 Task: Look for space in Dazaifu, Japan from 2nd September, 2023 to 5th September, 2023 for 1 adult in price range Rs.5000 to Rs.10000. Place can be private room with 1  bedroom having 1 bed and 1 bathroom. Property type can be house, flat, guest house, hotel. Amenities needed are: washing machine. Booking option can be shelf check-in. Required host language is English.
Action: Mouse moved to (443, 103)
Screenshot: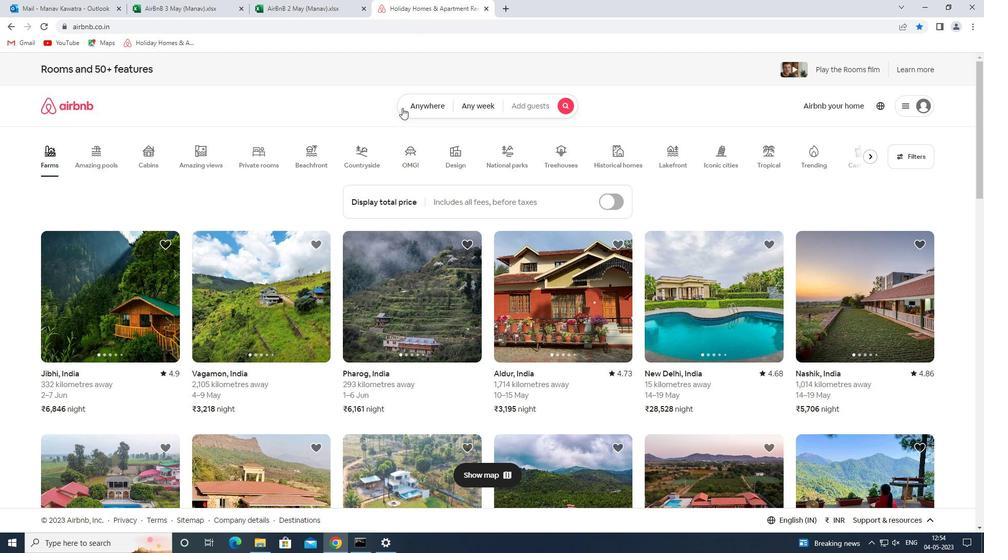 
Action: Mouse pressed left at (443, 103)
Screenshot: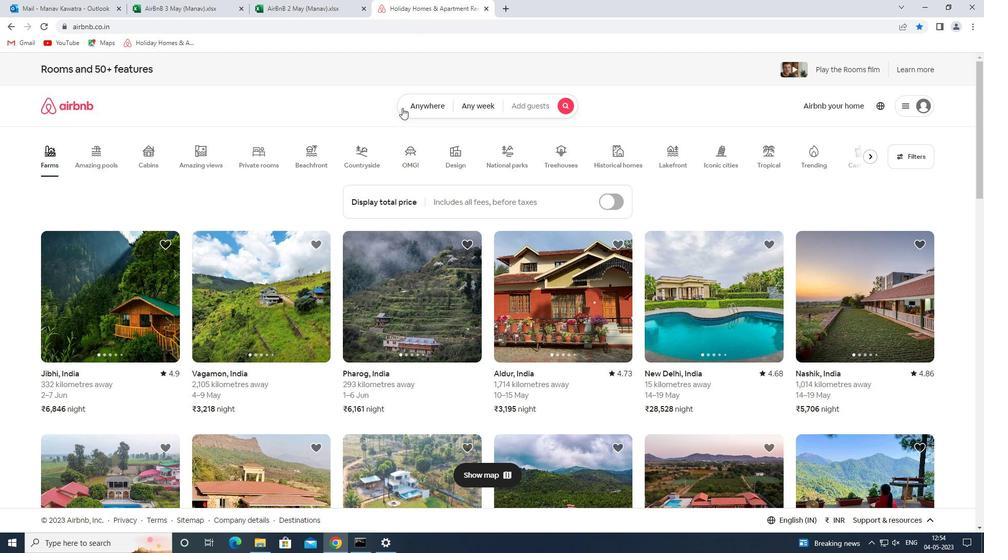 
Action: Mouse moved to (365, 143)
Screenshot: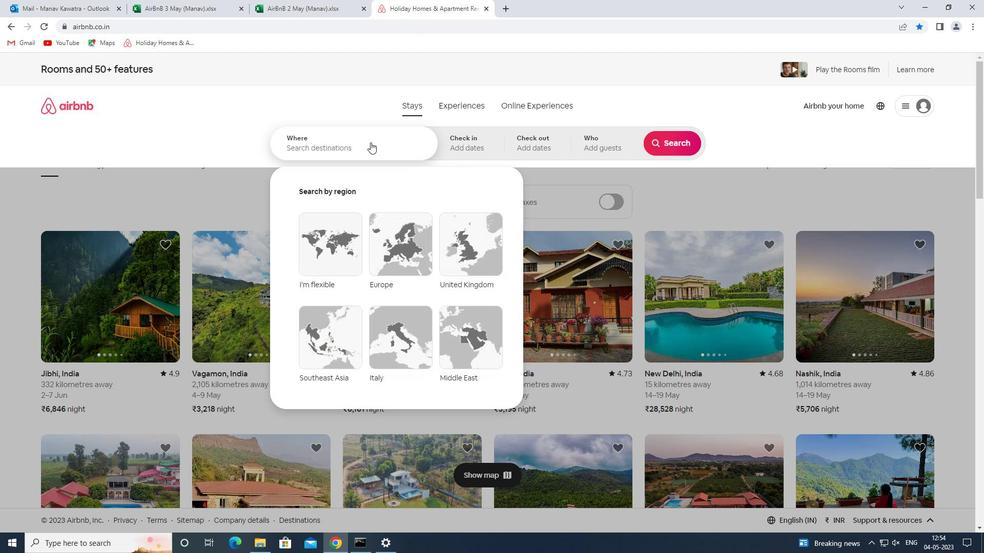 
Action: Mouse pressed left at (365, 143)
Screenshot: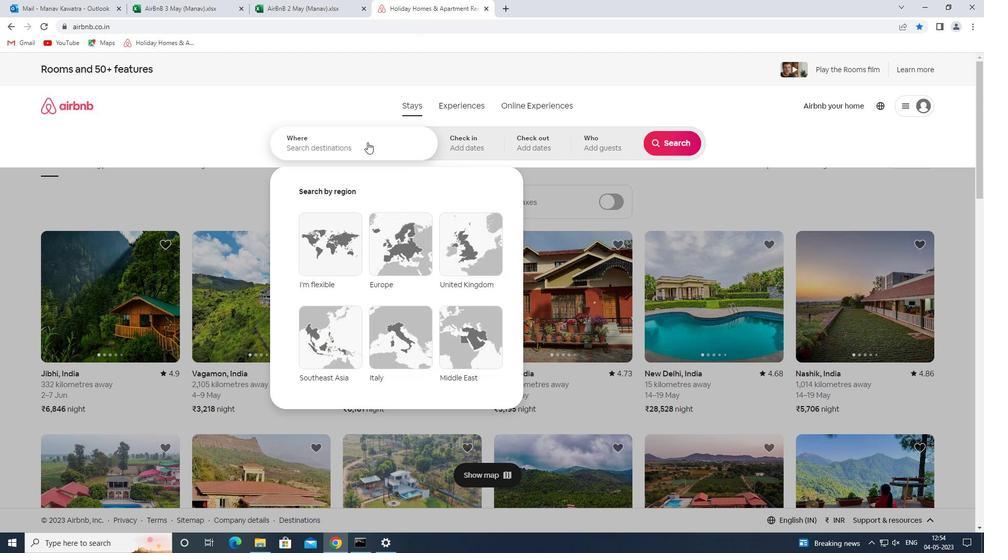 
Action: Mouse moved to (367, 143)
Screenshot: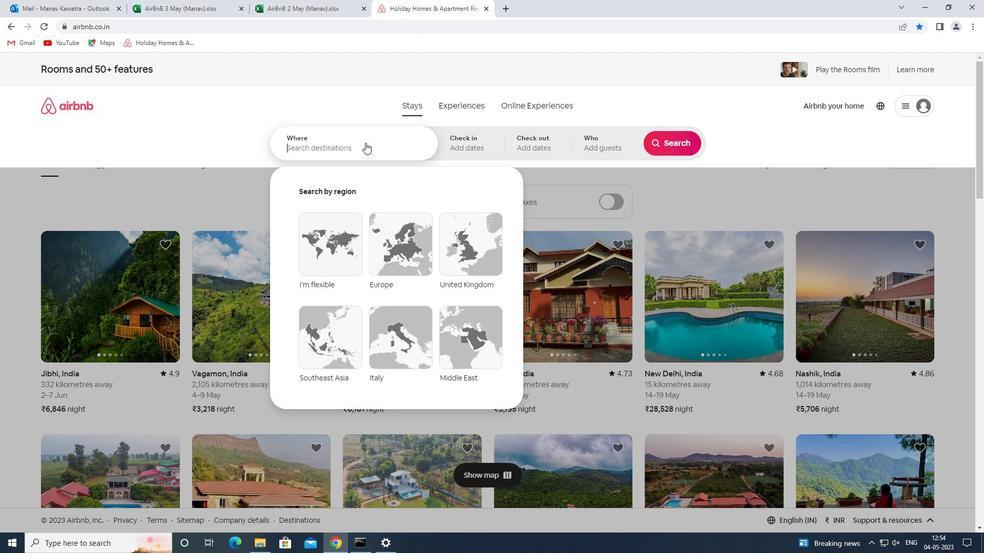 
Action: Key pressed dazaifu<Key.space>japan<Key.space><Key.enter>
Screenshot: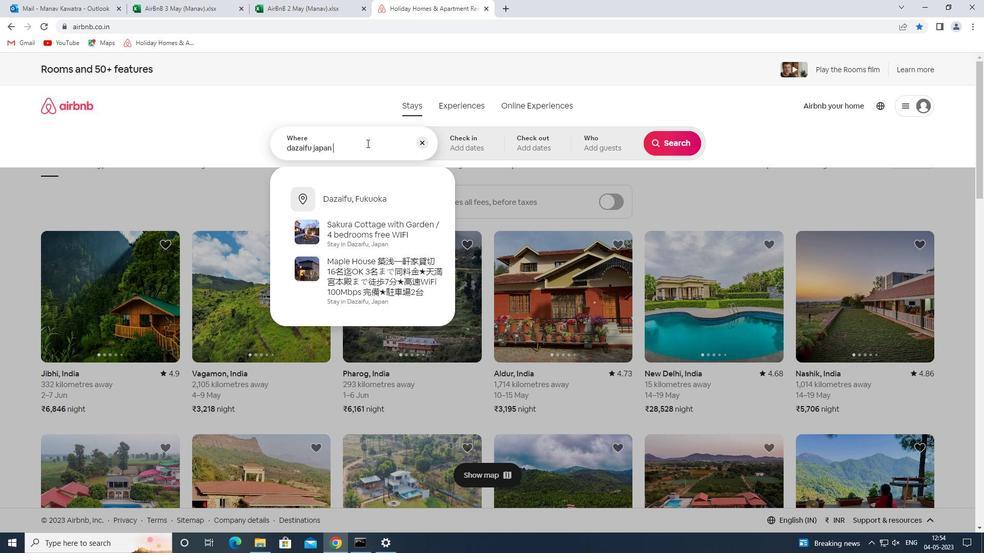 
Action: Mouse moved to (665, 221)
Screenshot: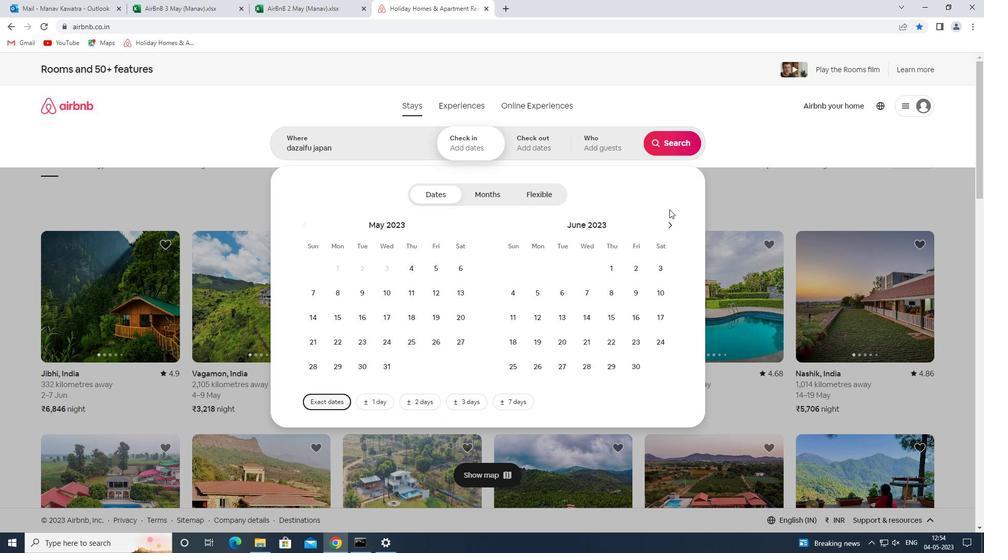 
Action: Mouse pressed left at (665, 221)
Screenshot: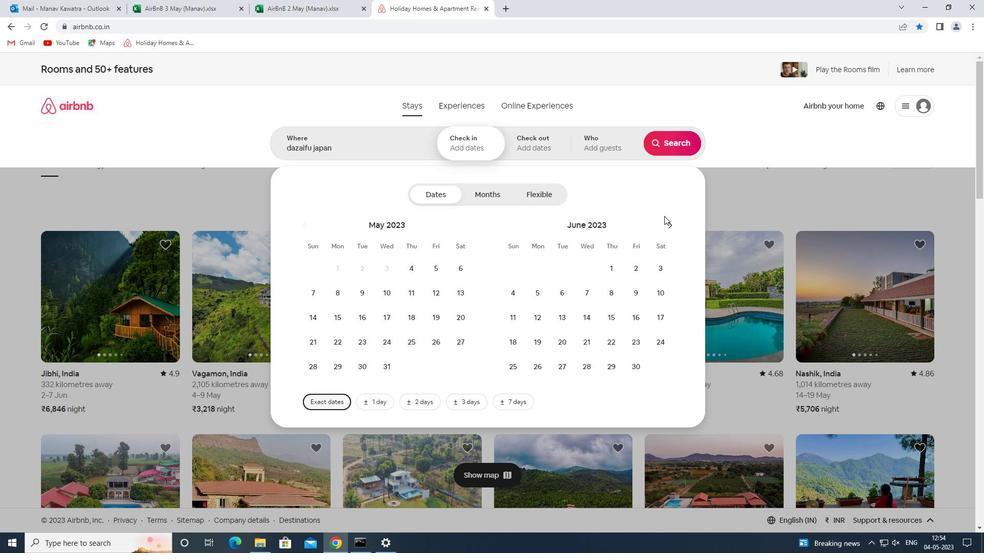 
Action: Mouse pressed left at (665, 221)
Screenshot: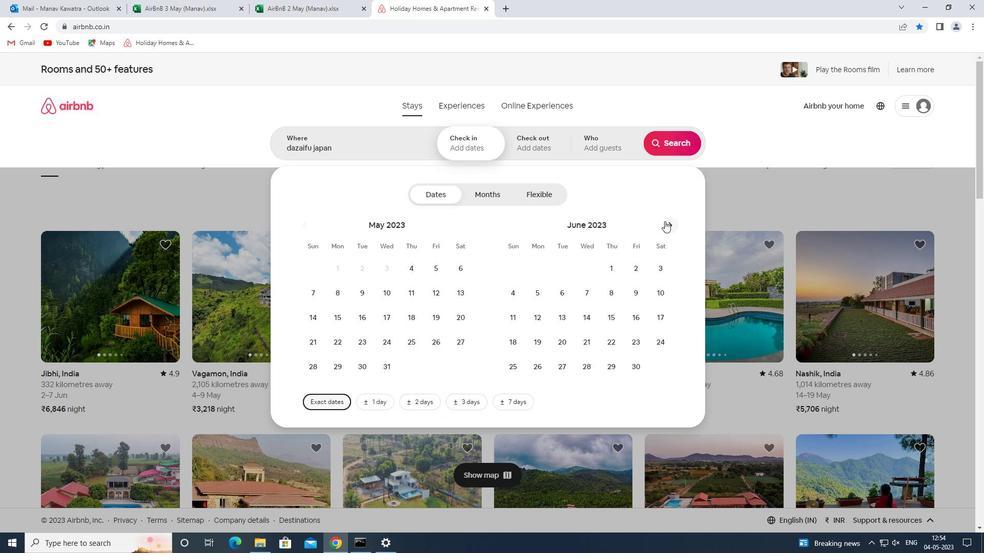 
Action: Mouse pressed left at (665, 221)
Screenshot: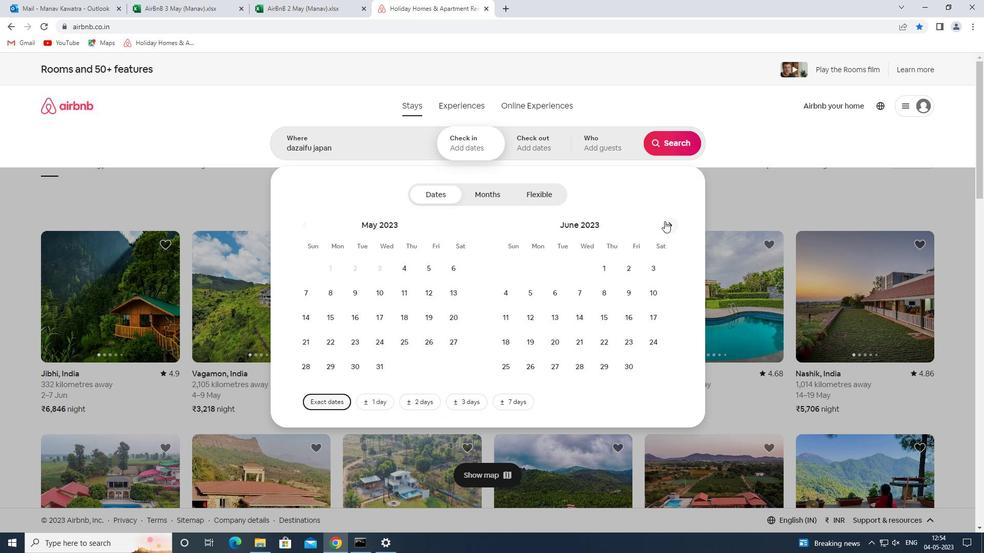 
Action: Mouse pressed left at (665, 221)
Screenshot: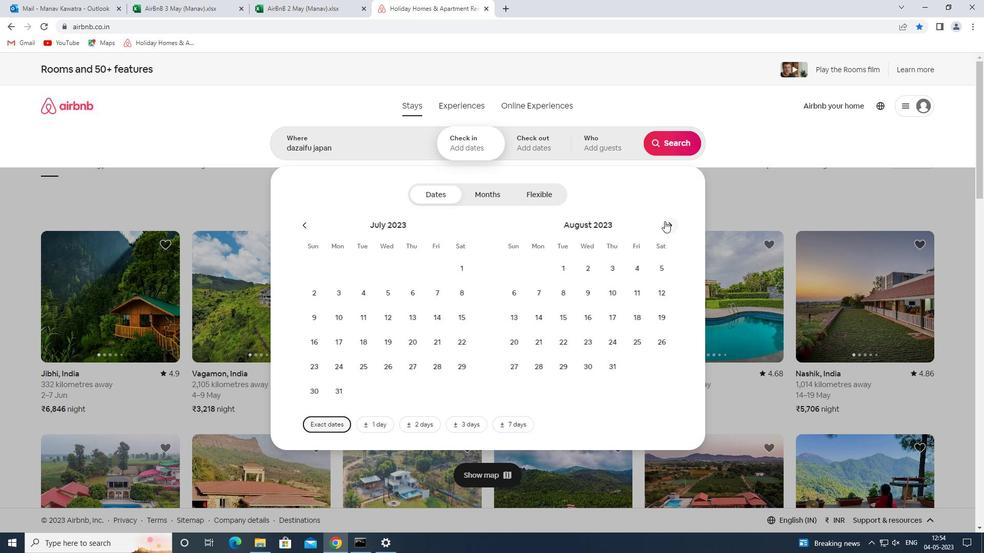 
Action: Mouse moved to (671, 263)
Screenshot: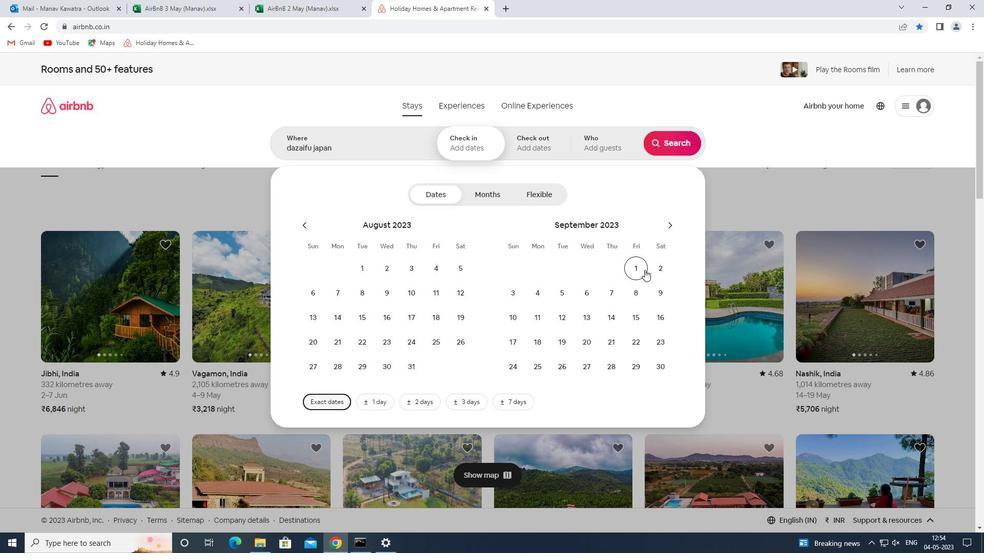 
Action: Mouse pressed left at (671, 263)
Screenshot: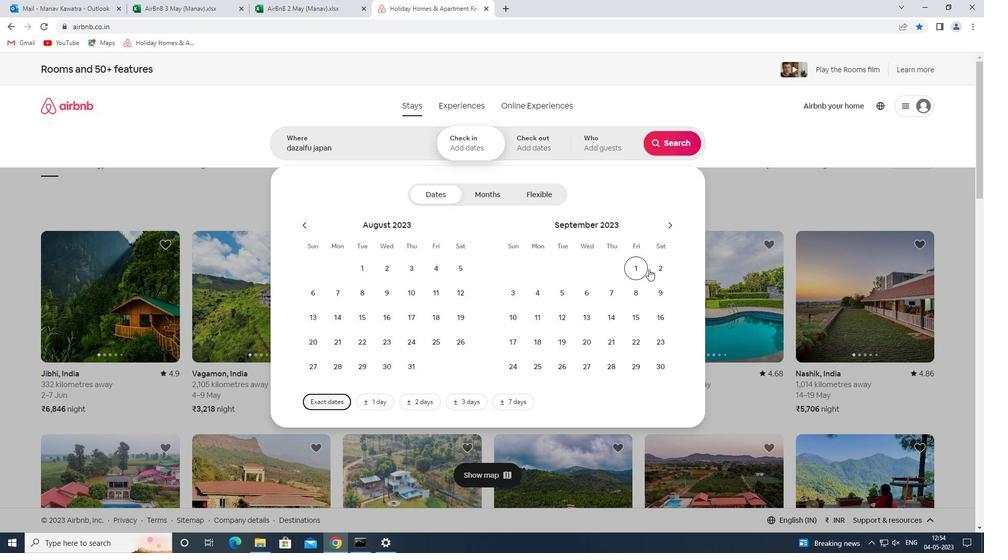 
Action: Mouse moved to (662, 266)
Screenshot: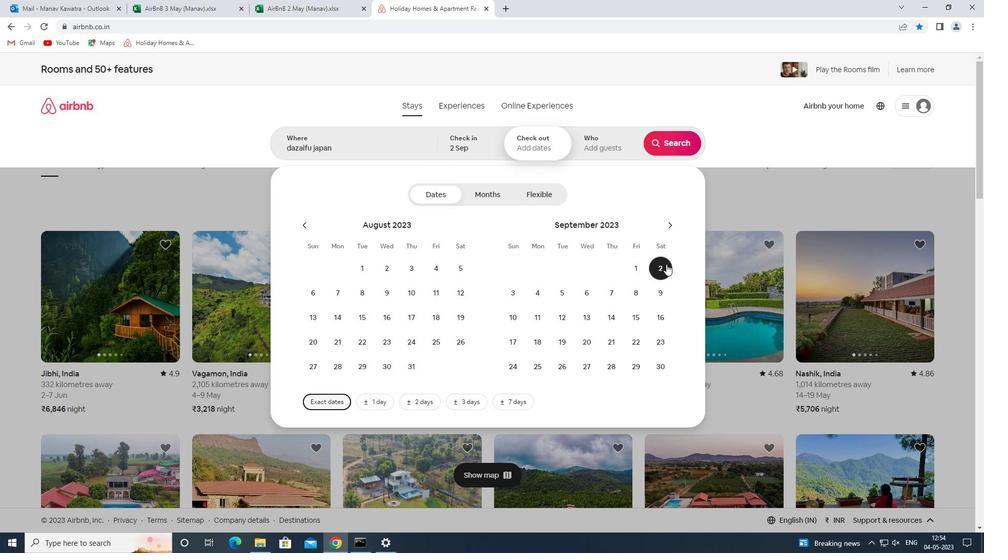 
Action: Mouse pressed left at (662, 266)
Screenshot: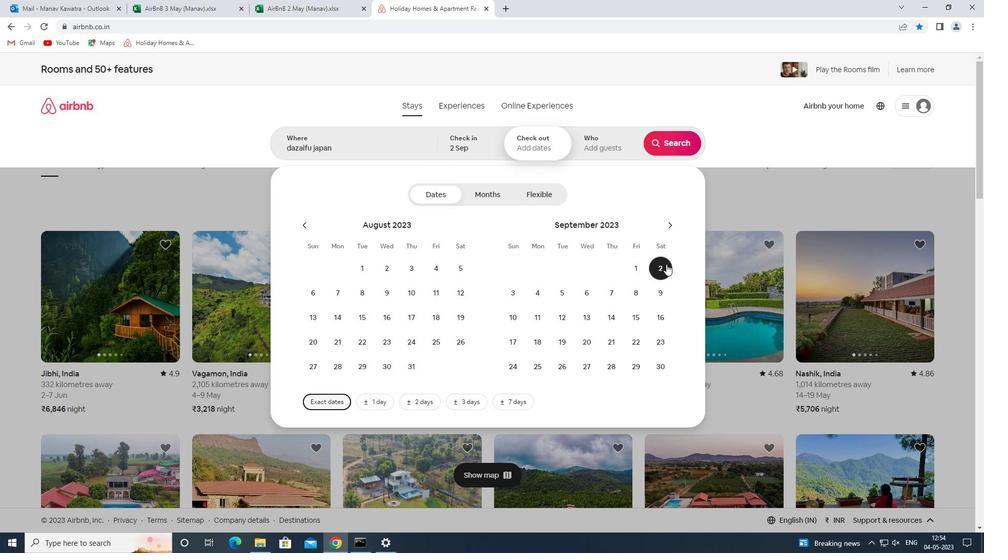 
Action: Mouse moved to (563, 291)
Screenshot: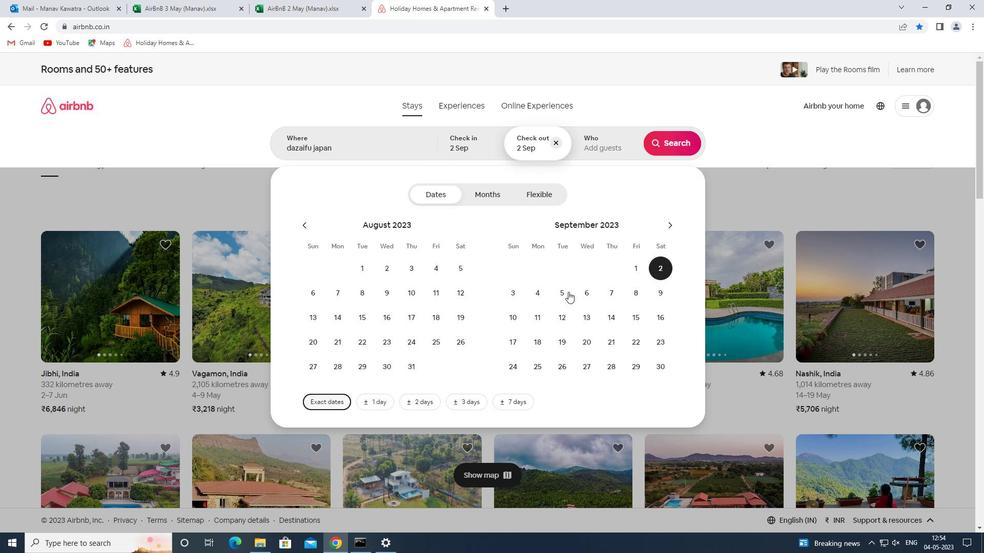 
Action: Mouse pressed left at (563, 291)
Screenshot: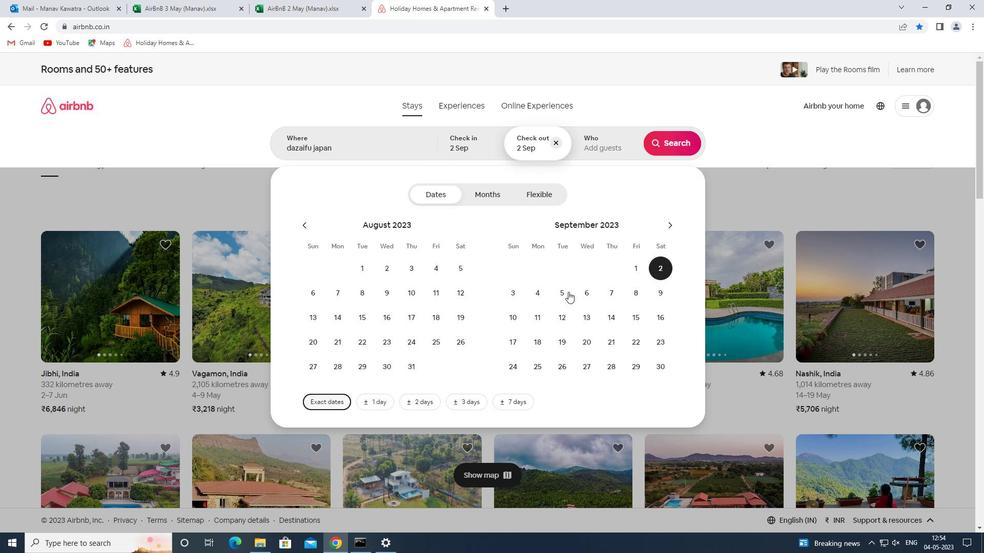 
Action: Mouse moved to (618, 147)
Screenshot: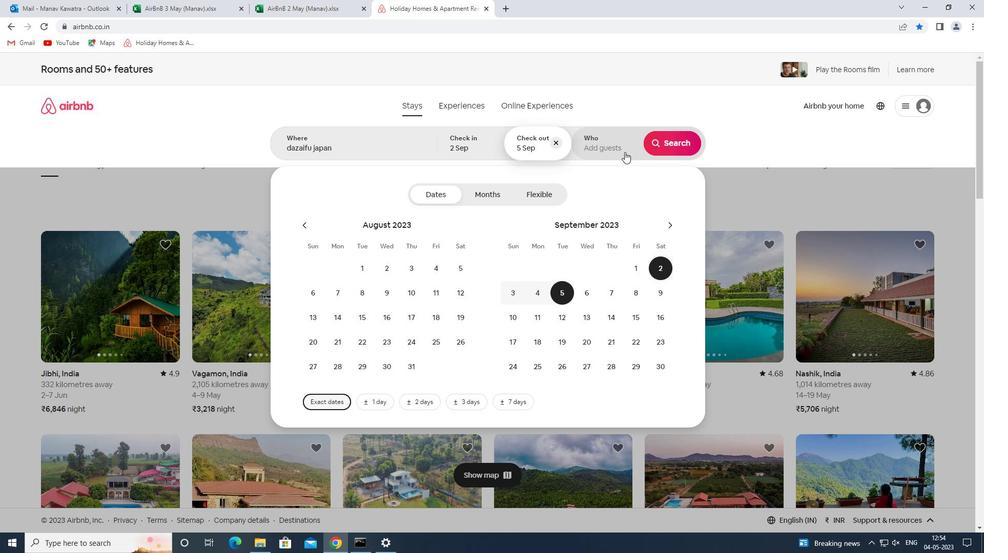 
Action: Mouse pressed left at (618, 147)
Screenshot: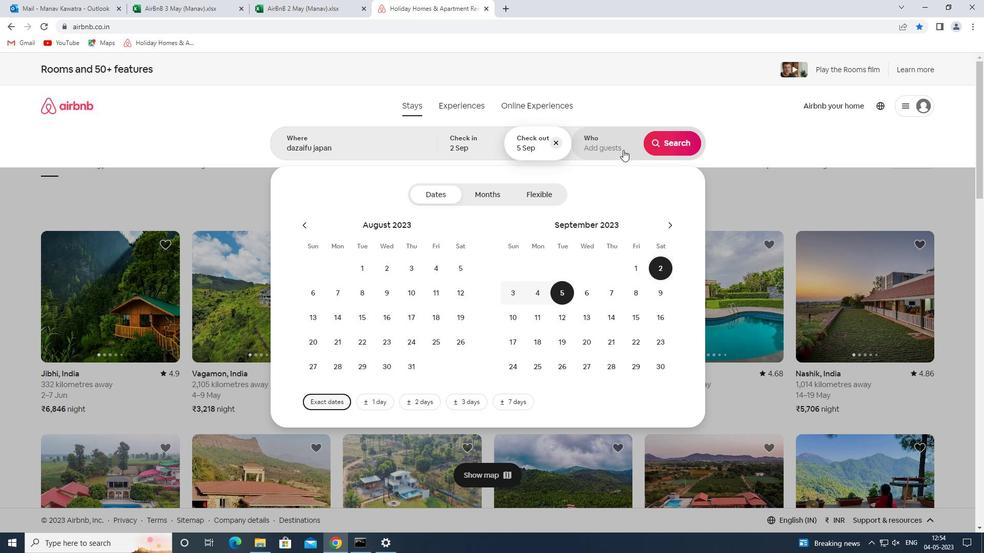 
Action: Mouse moved to (680, 195)
Screenshot: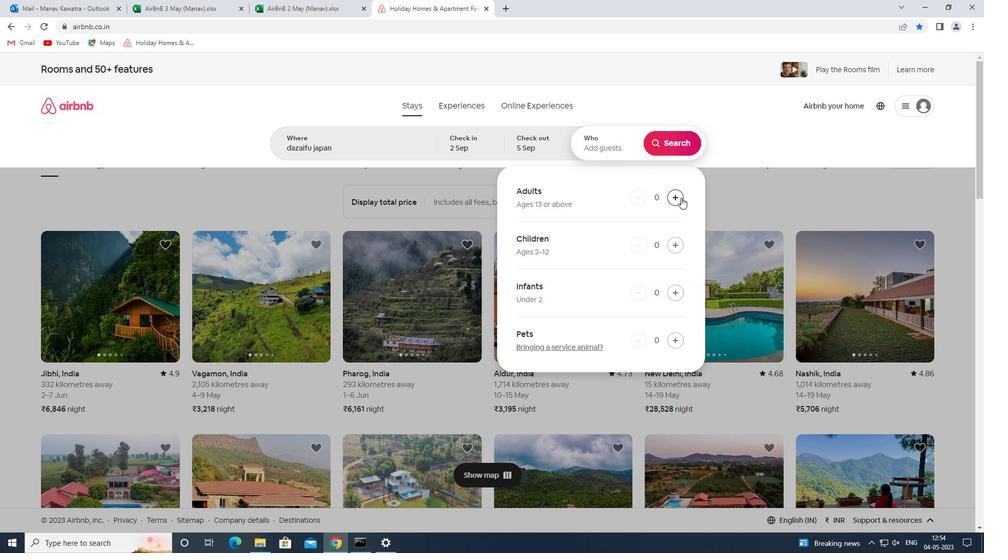 
Action: Mouse pressed left at (680, 195)
Screenshot: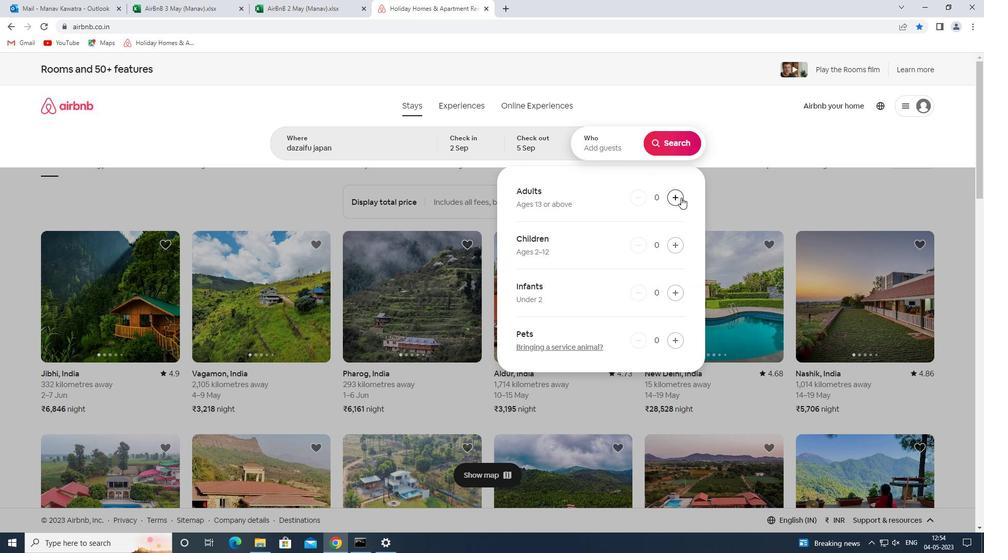 
Action: Mouse moved to (680, 152)
Screenshot: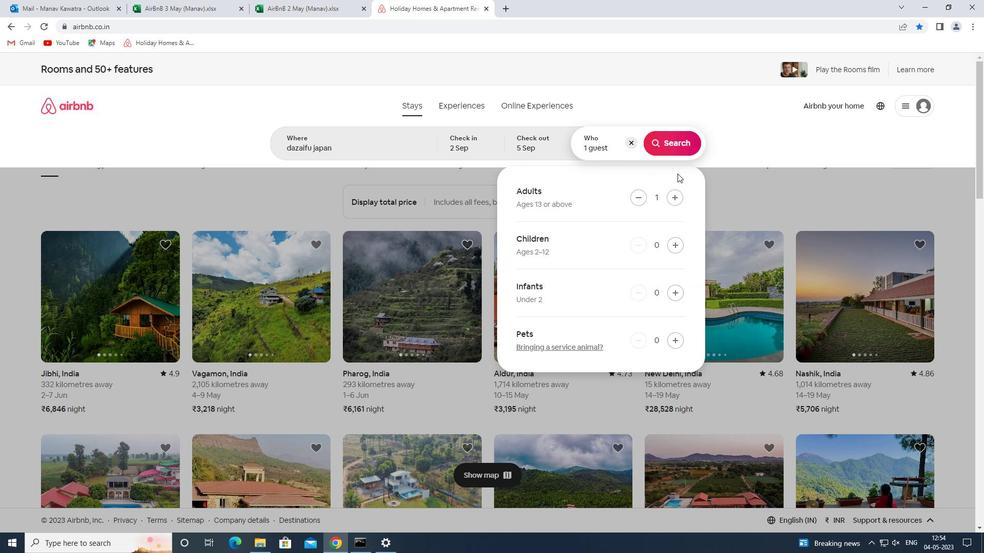 
Action: Mouse pressed left at (680, 152)
Screenshot: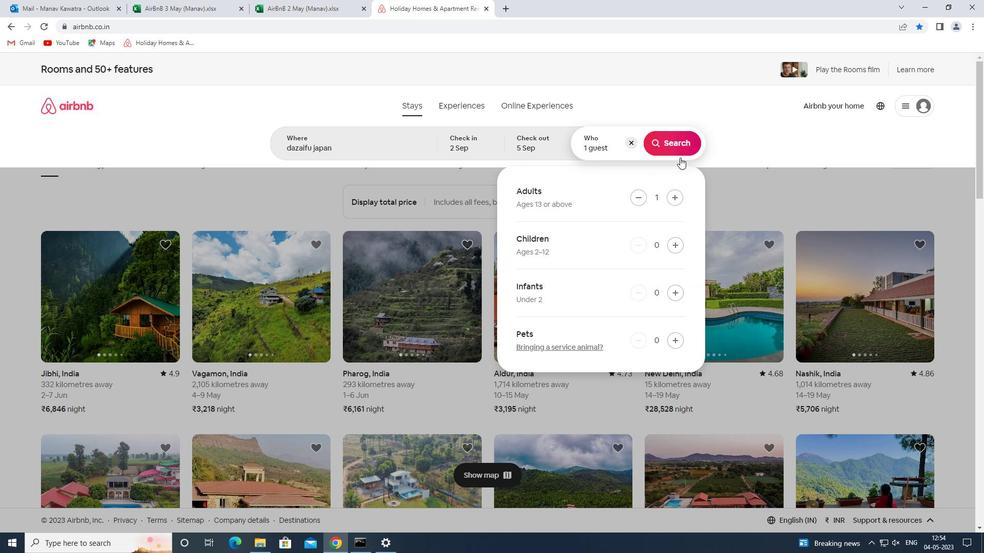 
Action: Mouse moved to (949, 115)
Screenshot: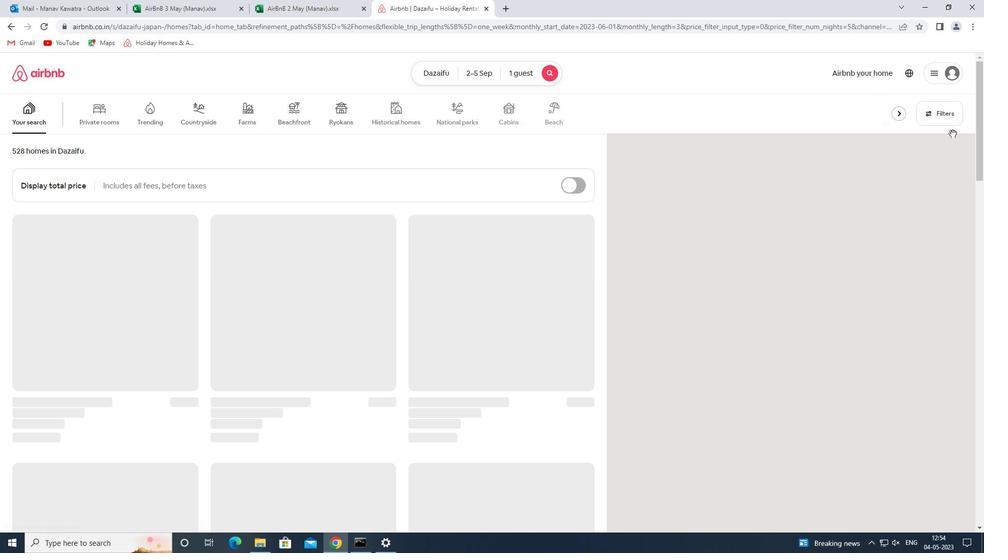 
Action: Mouse pressed left at (949, 115)
Screenshot: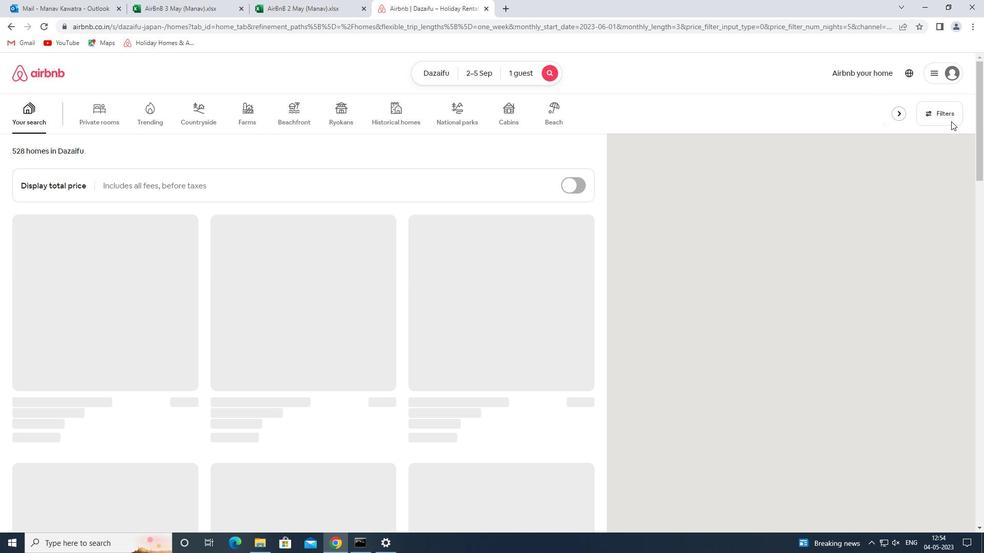 
Action: Mouse moved to (373, 246)
Screenshot: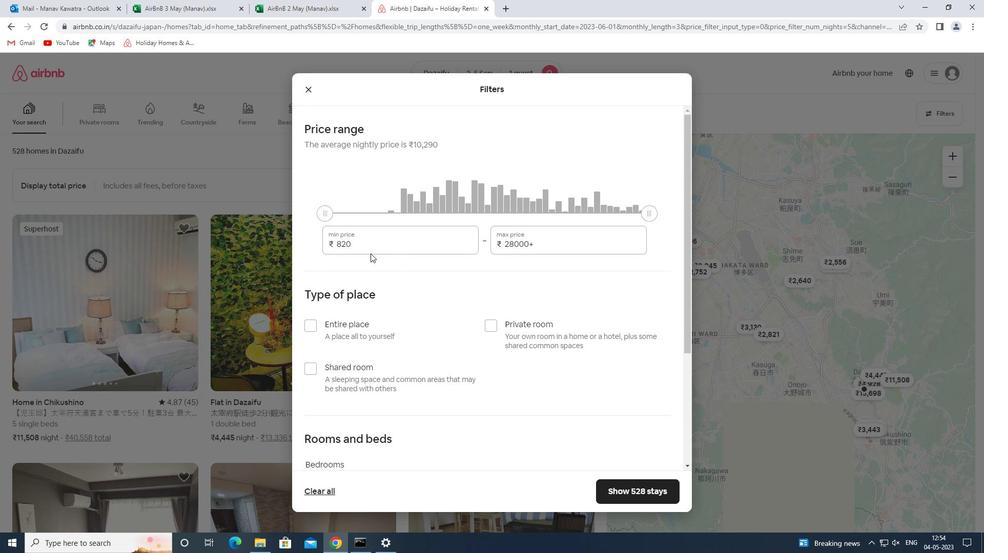 
Action: Mouse pressed left at (373, 246)
Screenshot: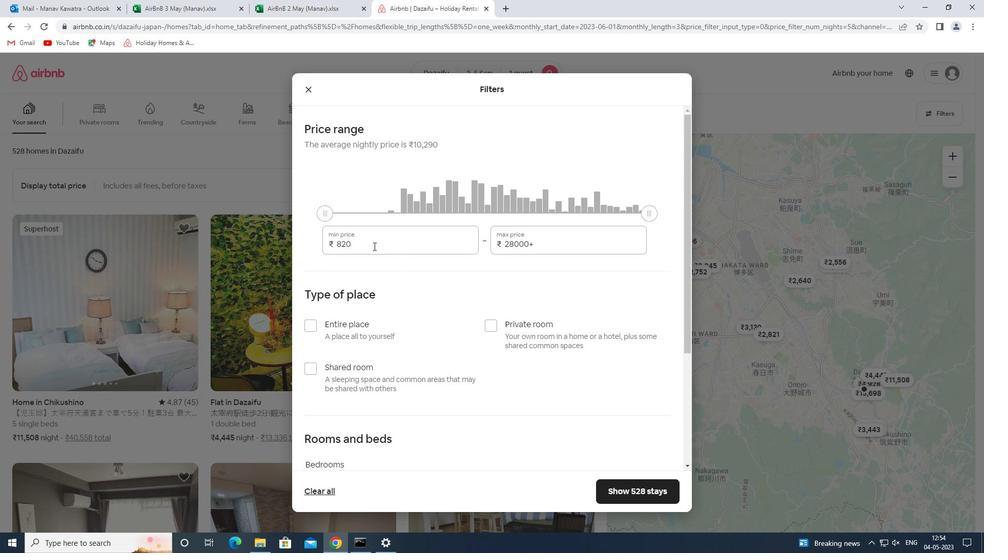 
Action: Mouse pressed left at (373, 246)
Screenshot: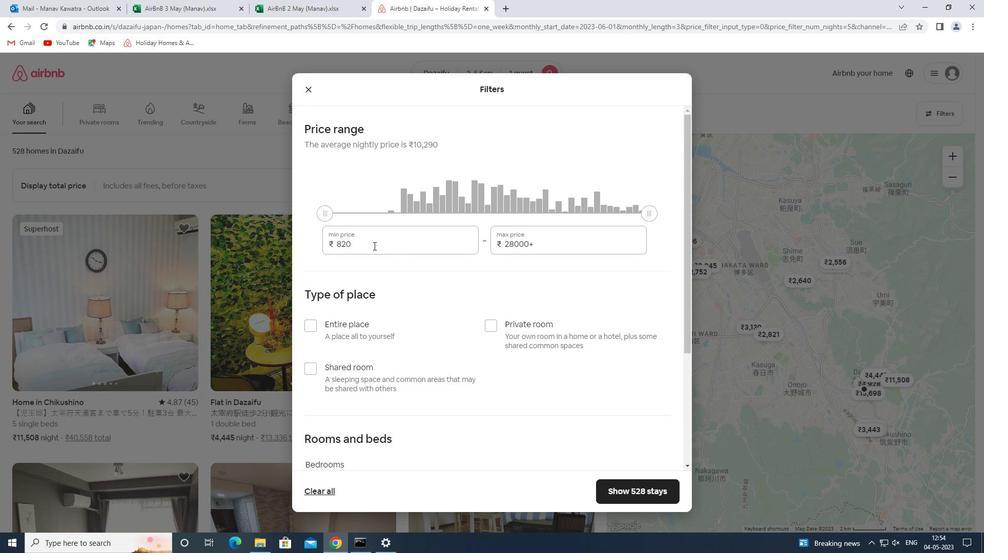 
Action: Key pressed 5000<Key.tab>10000
Screenshot: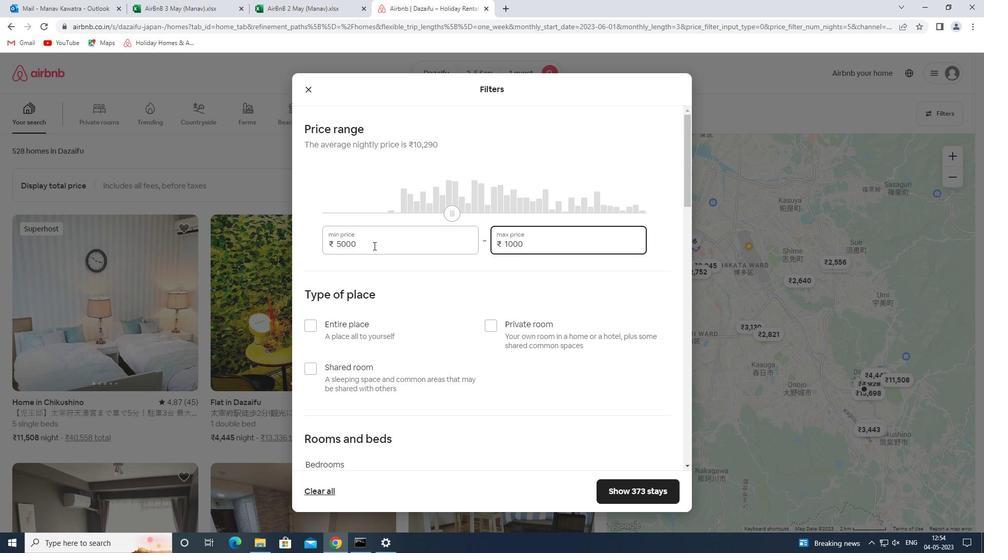 
Action: Mouse moved to (496, 331)
Screenshot: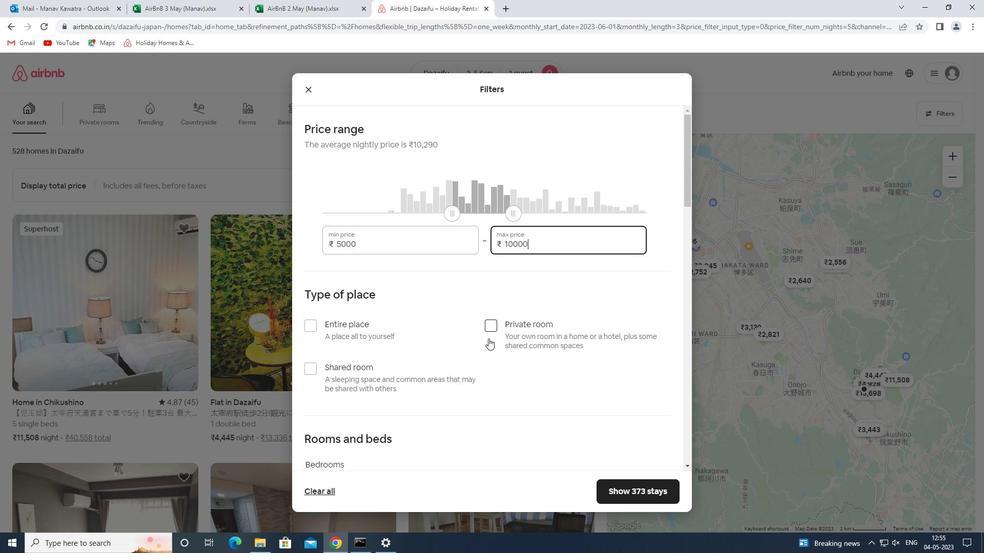 
Action: Mouse pressed left at (496, 331)
Screenshot: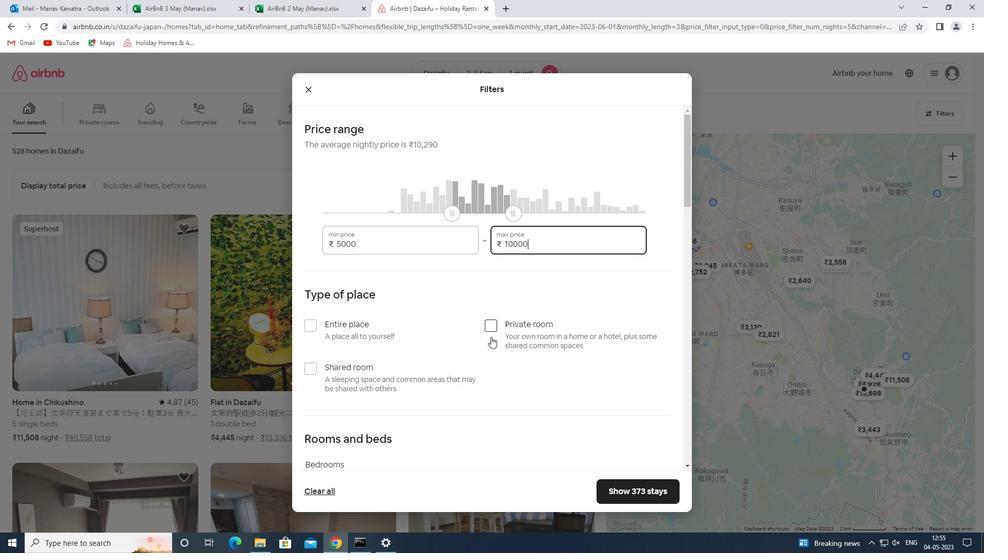 
Action: Mouse moved to (536, 299)
Screenshot: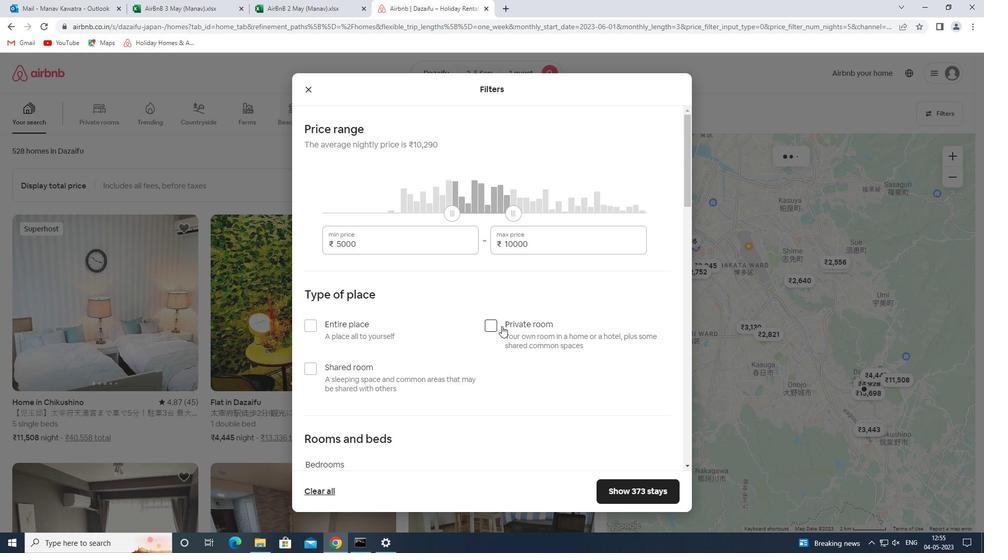 
Action: Mouse scrolled (536, 299) with delta (0, 0)
Screenshot: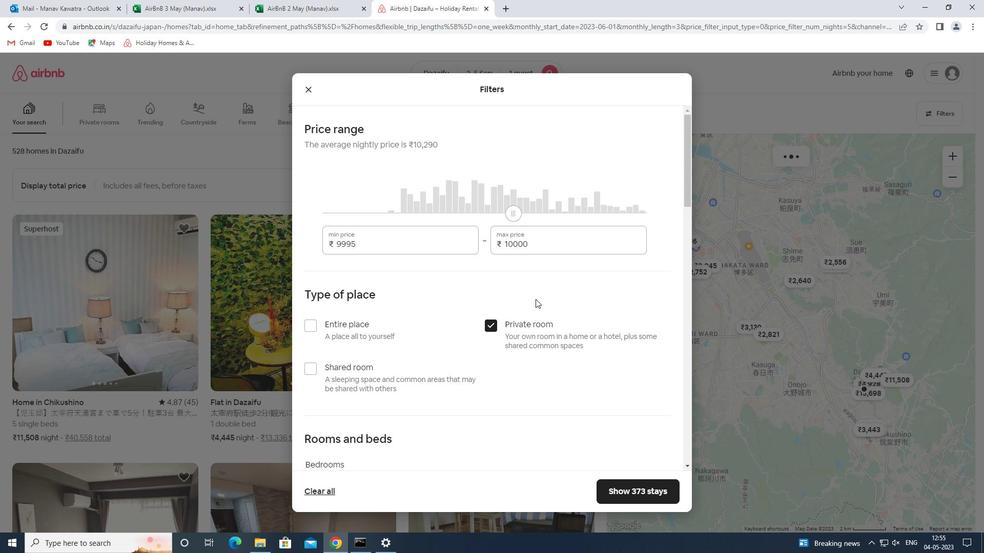 
Action: Mouse scrolled (536, 299) with delta (0, 0)
Screenshot: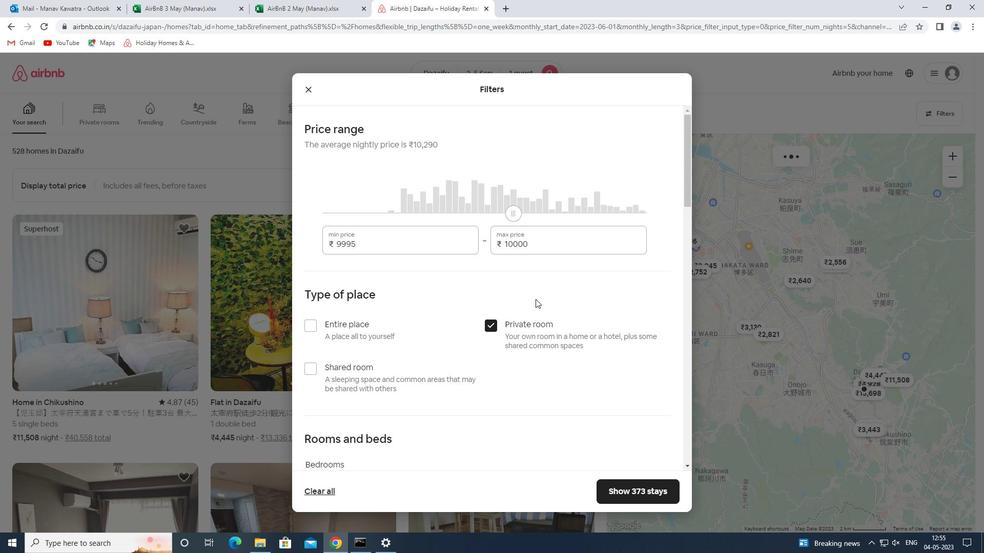 
Action: Mouse scrolled (536, 299) with delta (0, 0)
Screenshot: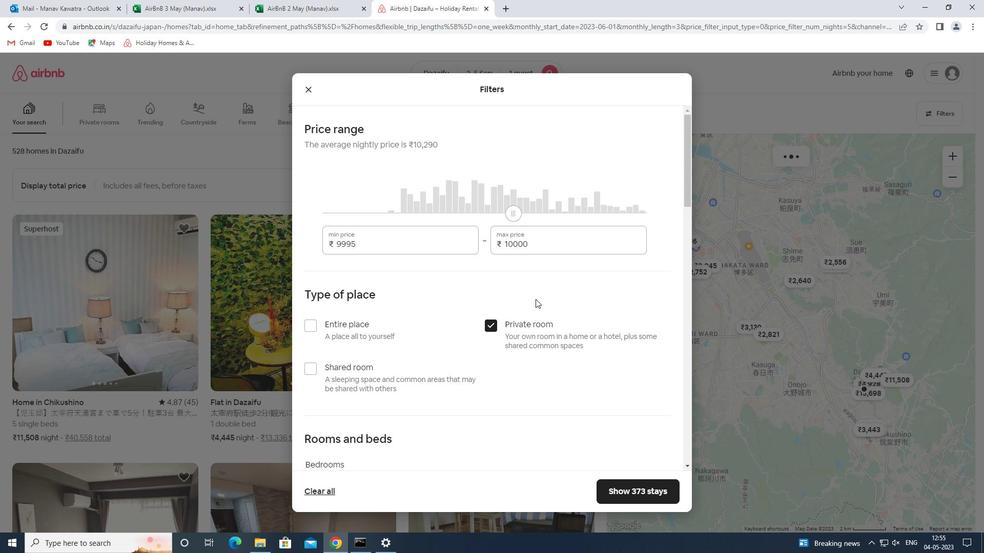 
Action: Mouse scrolled (536, 299) with delta (0, 0)
Screenshot: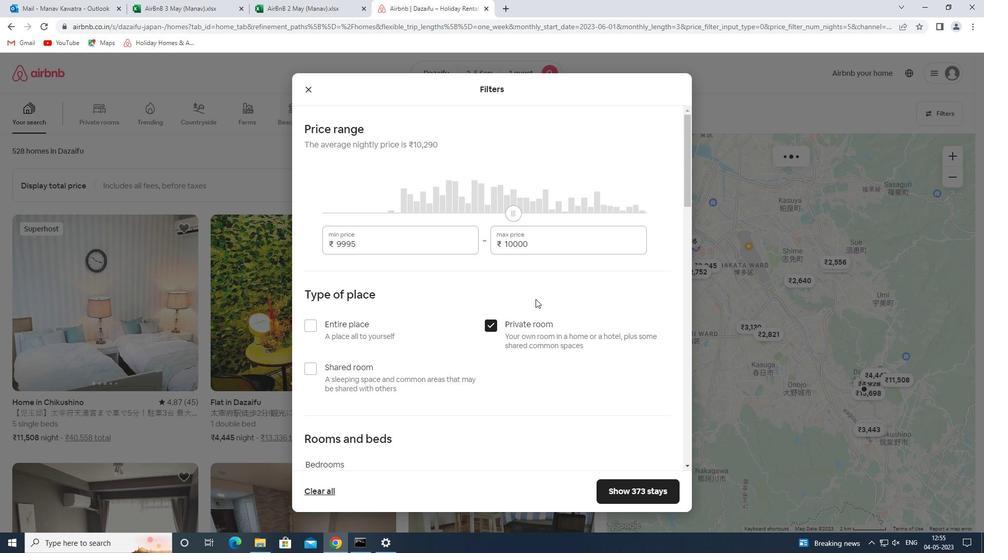 
Action: Mouse scrolled (536, 299) with delta (0, 0)
Screenshot: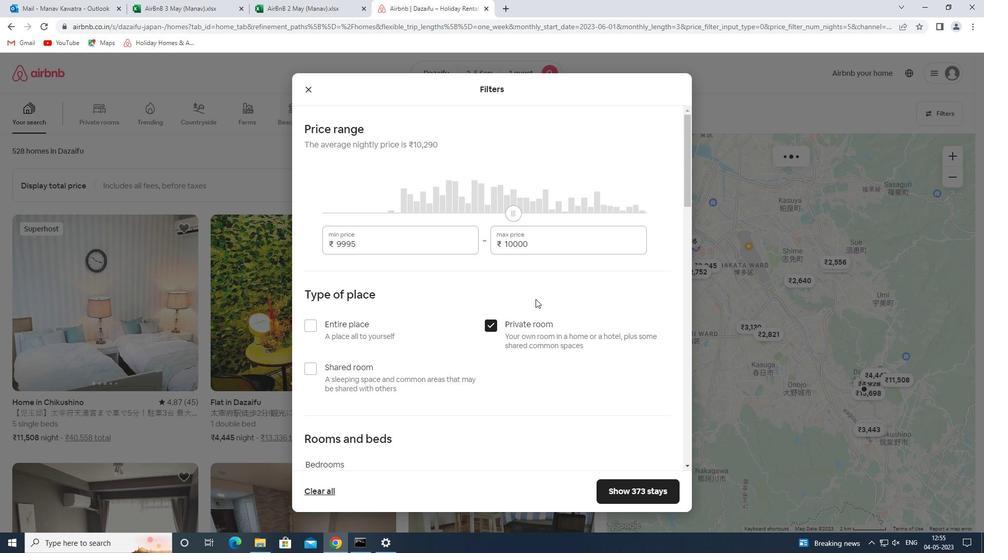 
Action: Mouse scrolled (536, 299) with delta (0, 0)
Screenshot: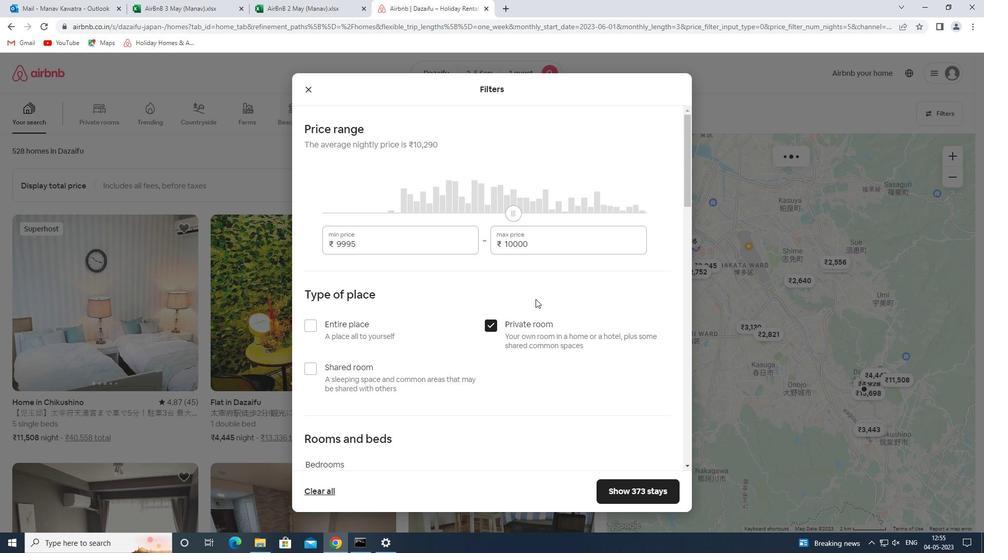 
Action: Mouse scrolled (536, 299) with delta (0, 0)
Screenshot: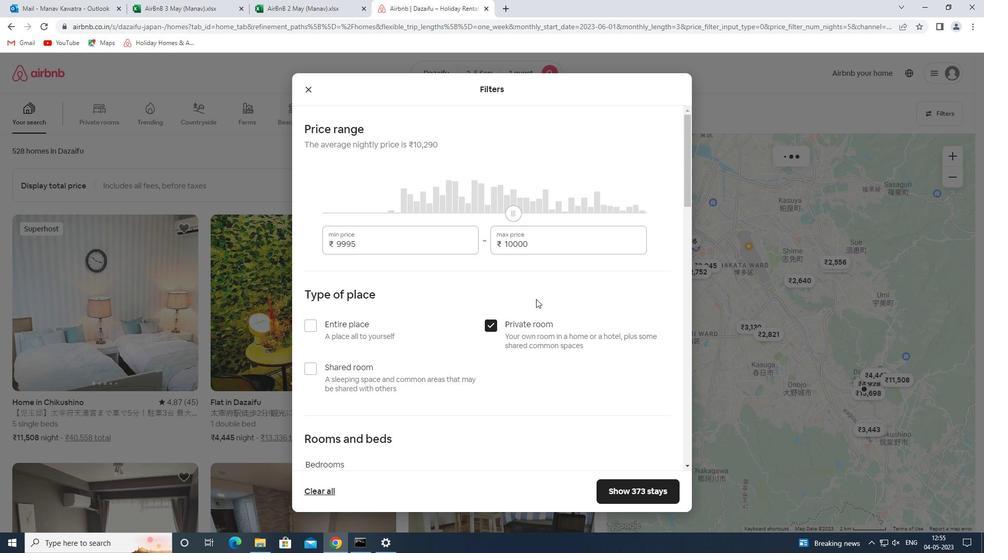 
Action: Mouse moved to (371, 137)
Screenshot: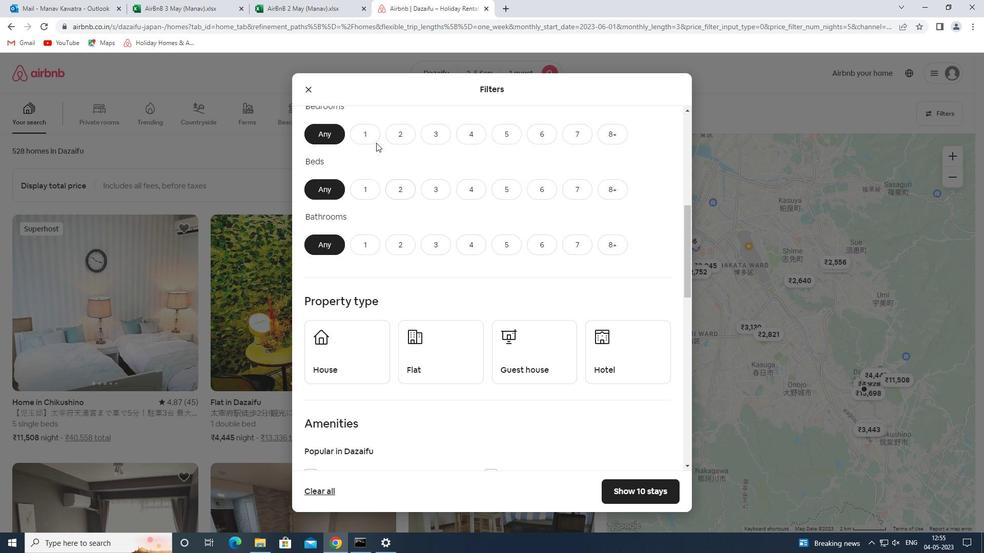 
Action: Mouse pressed left at (371, 137)
Screenshot: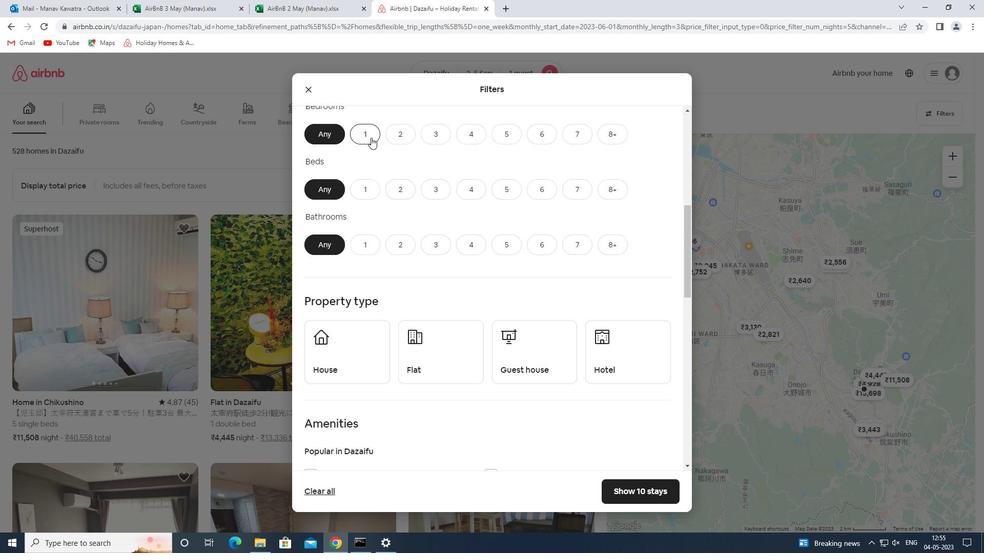 
Action: Mouse moved to (365, 182)
Screenshot: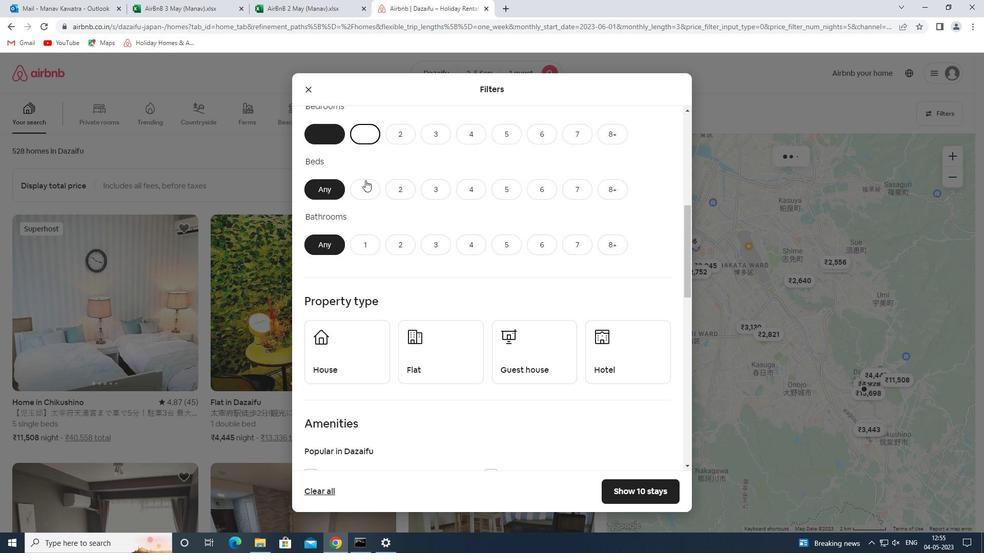 
Action: Mouse pressed left at (365, 182)
Screenshot: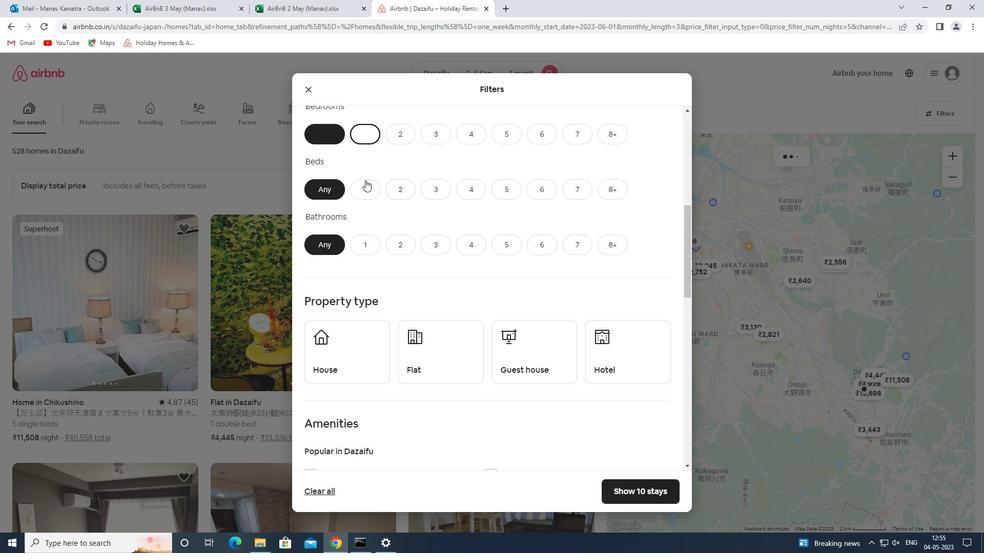
Action: Mouse moved to (360, 247)
Screenshot: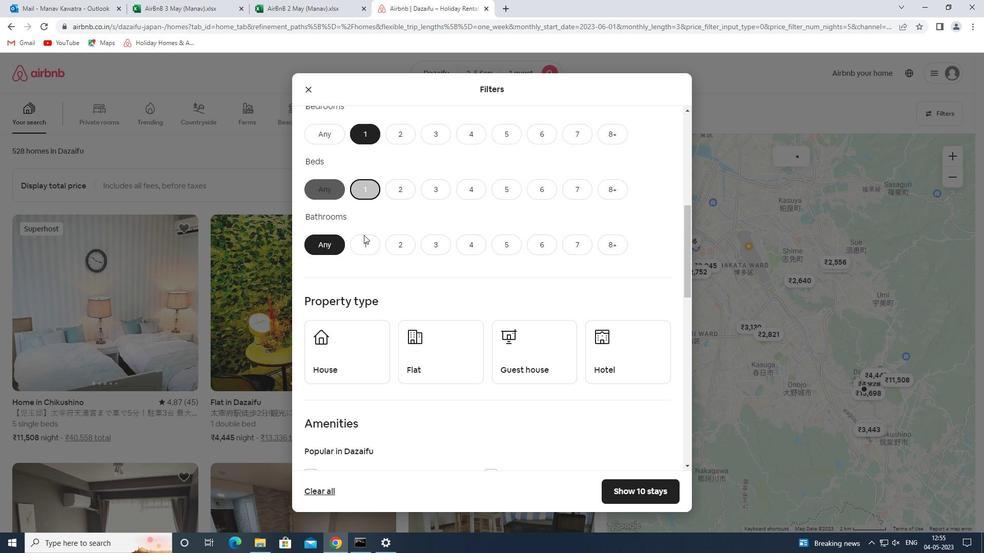 
Action: Mouse pressed left at (360, 247)
Screenshot: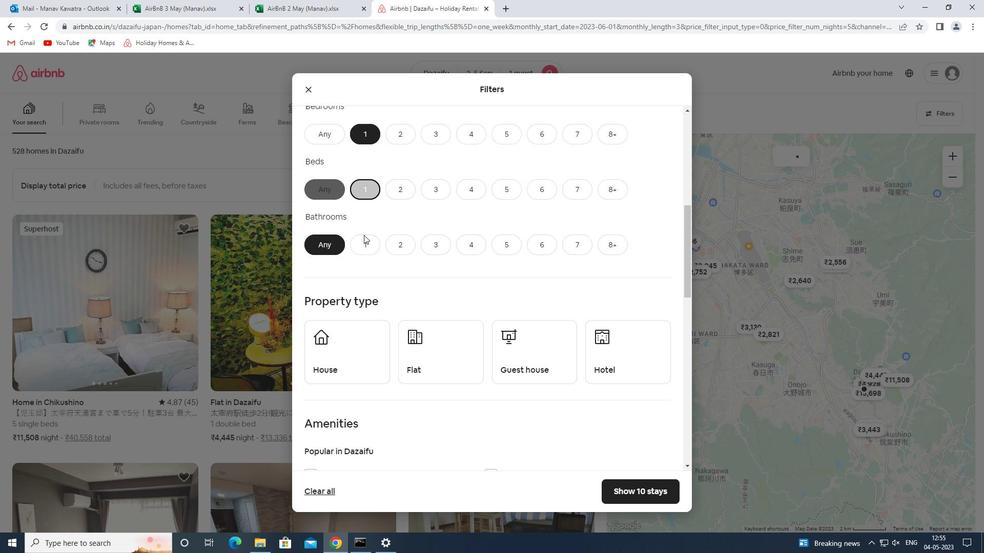 
Action: Mouse moved to (343, 308)
Screenshot: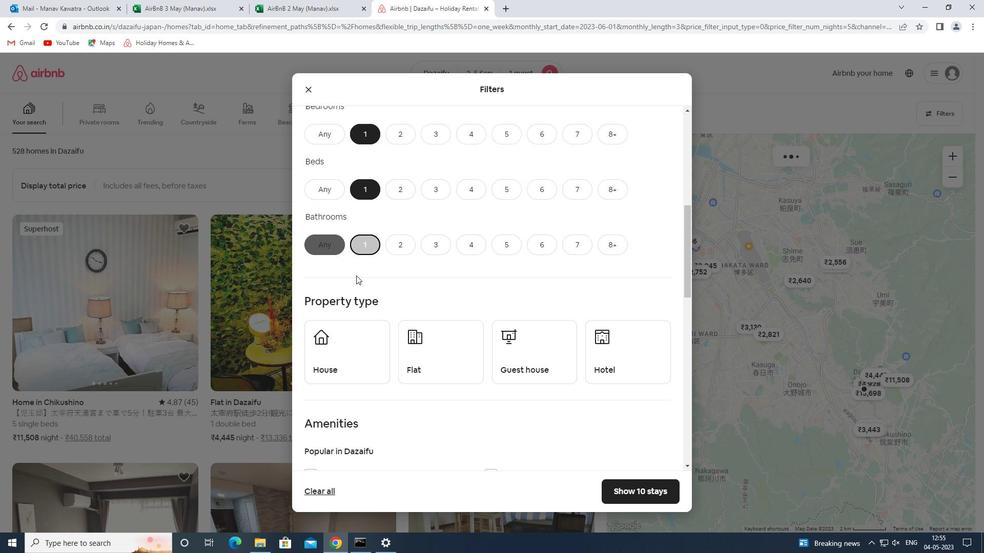 
Action: Mouse pressed left at (343, 308)
Screenshot: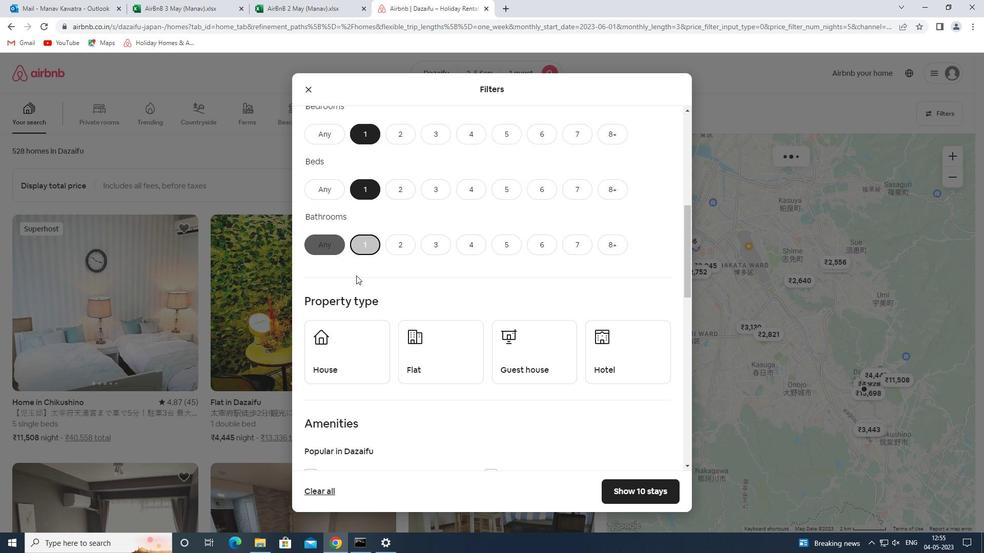 
Action: Mouse moved to (371, 352)
Screenshot: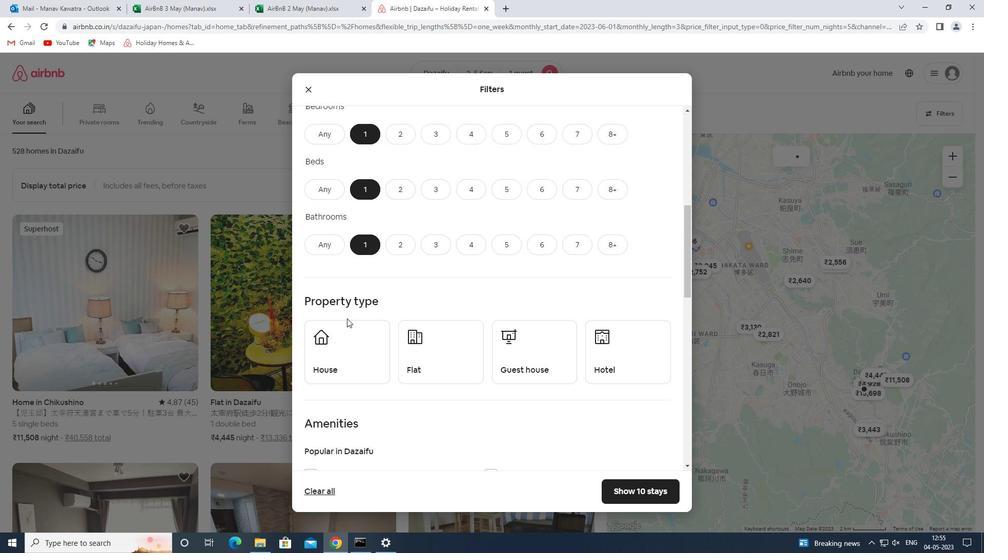 
Action: Mouse pressed left at (371, 352)
Screenshot: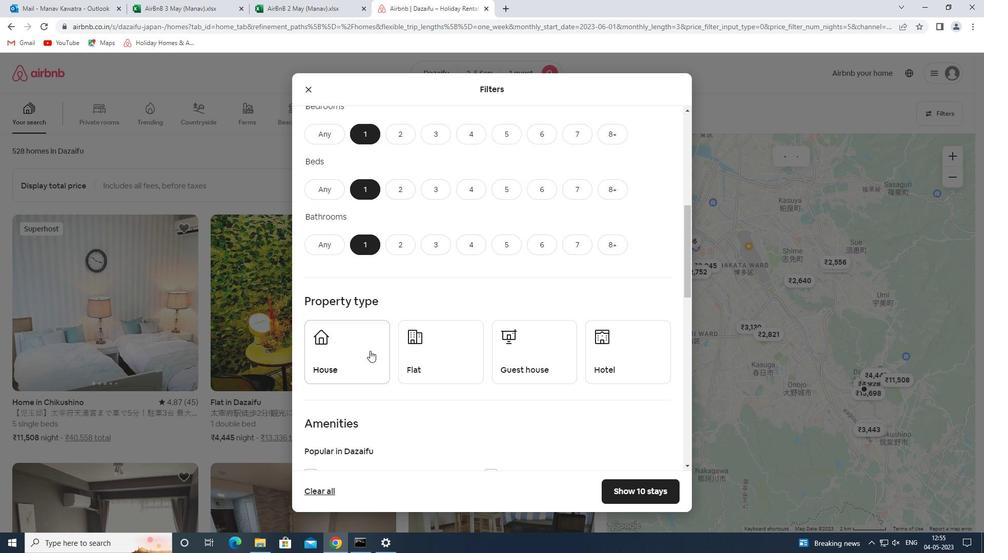 
Action: Mouse moved to (449, 352)
Screenshot: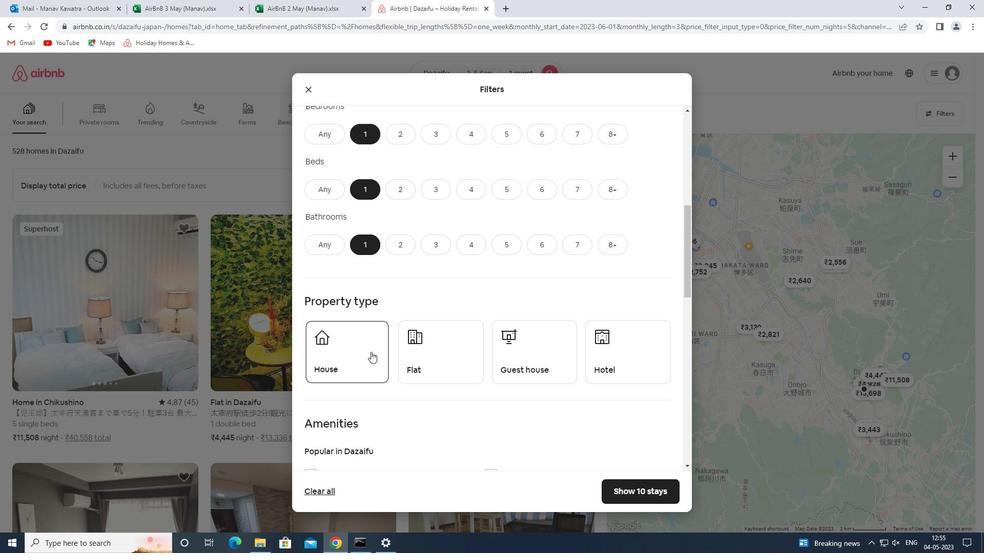 
Action: Mouse pressed left at (449, 352)
Screenshot: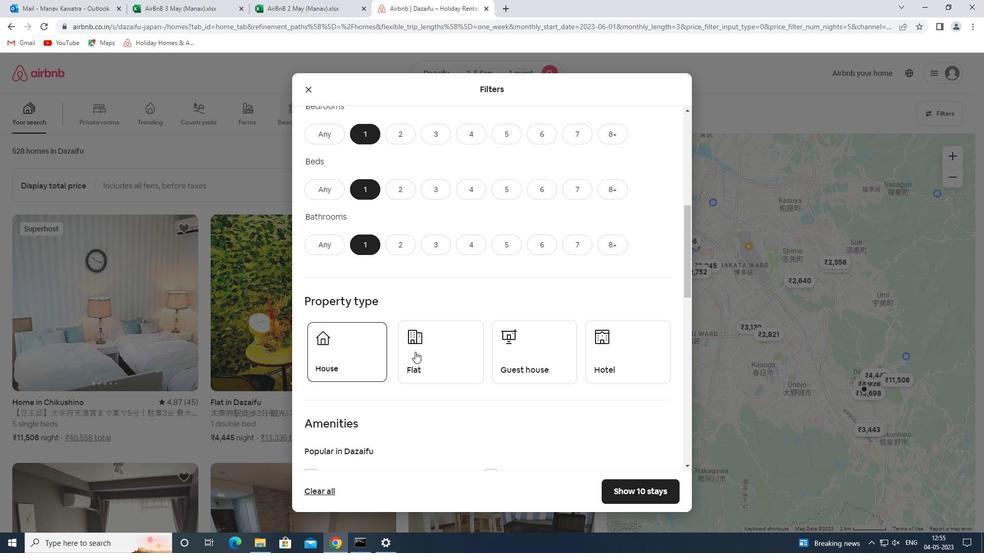 
Action: Mouse moved to (592, 366)
Screenshot: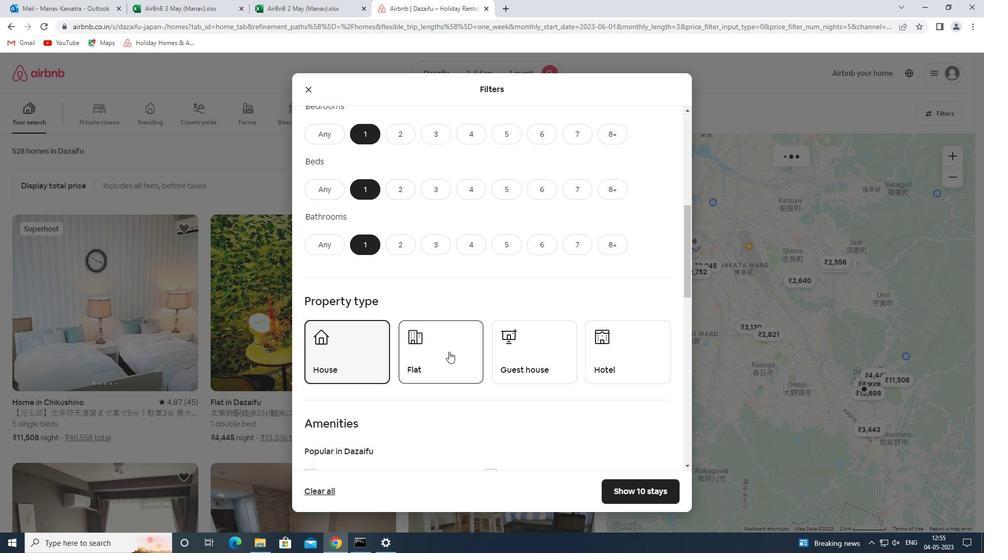 
Action: Mouse pressed left at (592, 366)
Screenshot: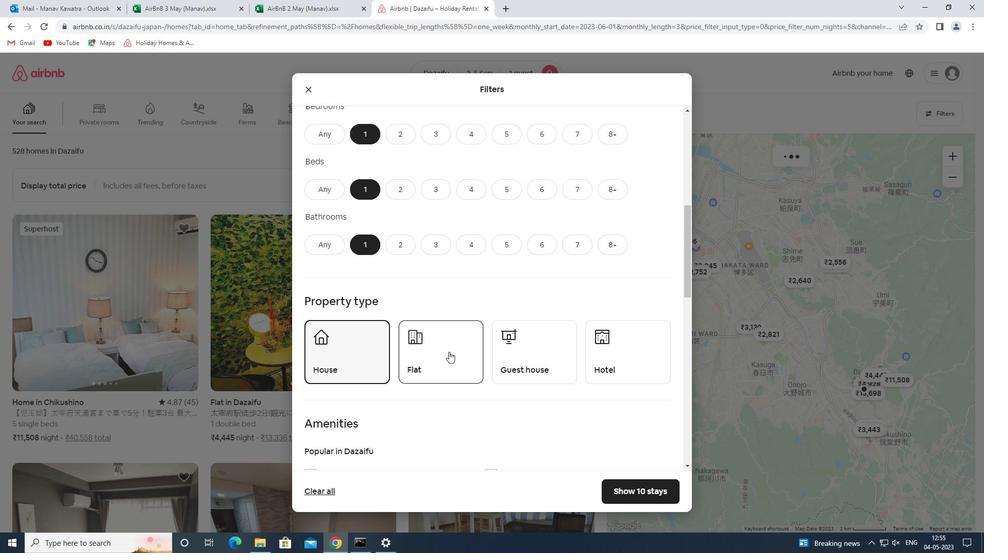 
Action: Mouse moved to (534, 365)
Screenshot: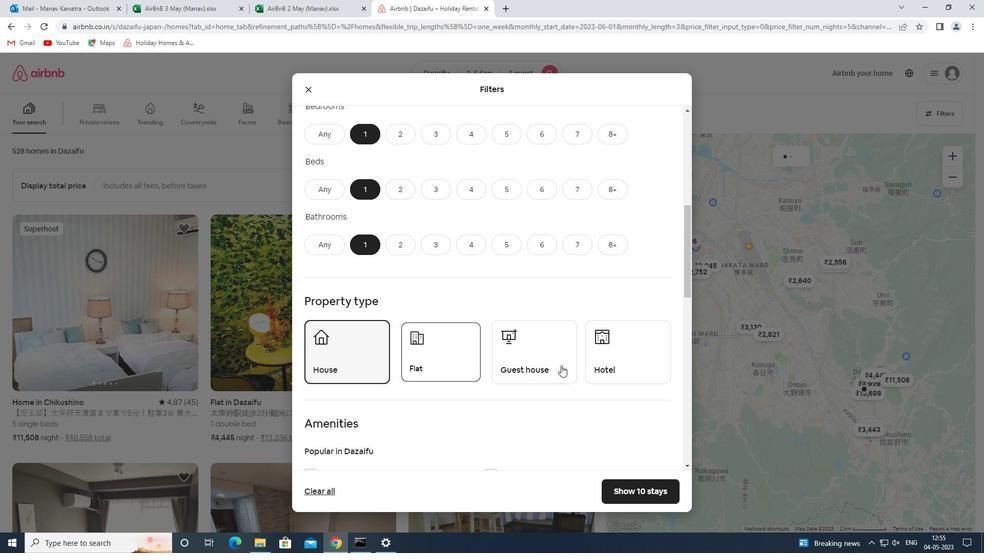 
Action: Mouse pressed left at (534, 365)
Screenshot: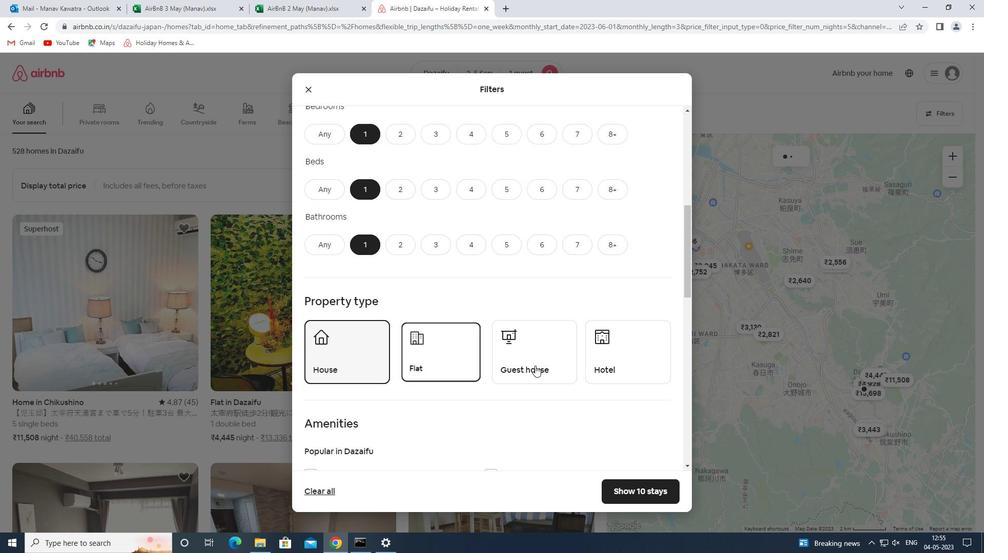 
Action: Mouse moved to (629, 354)
Screenshot: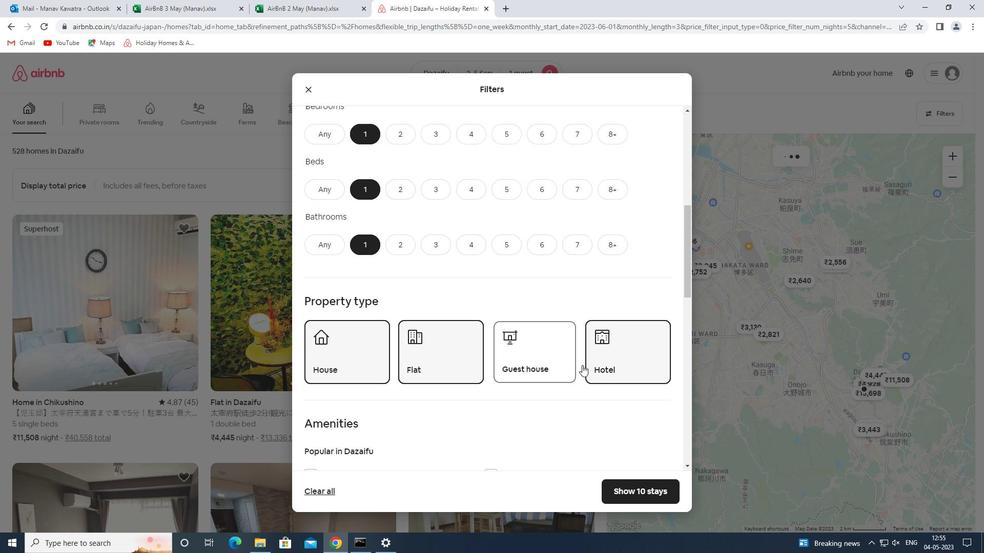 
Action: Mouse pressed left at (629, 354)
Screenshot: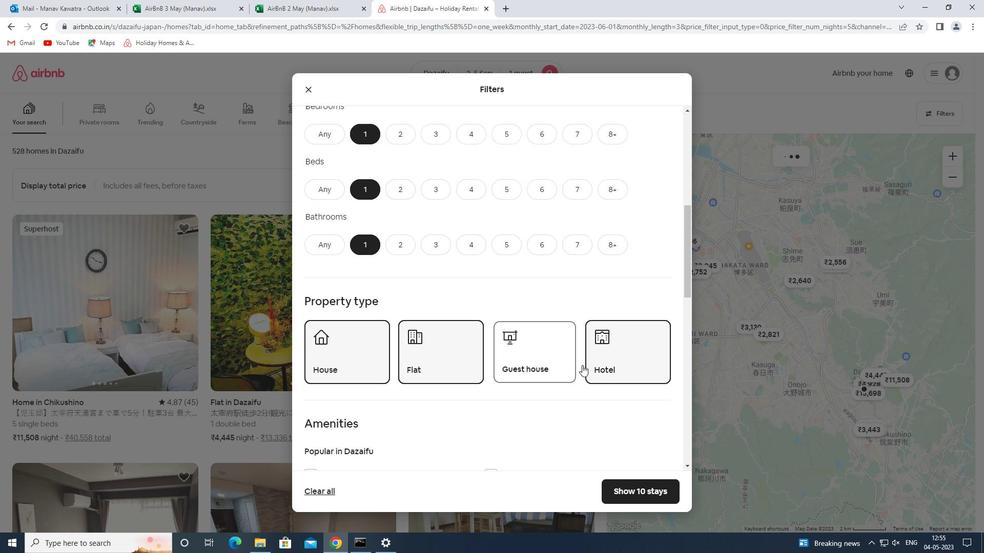 
Action: Mouse moved to (624, 359)
Screenshot: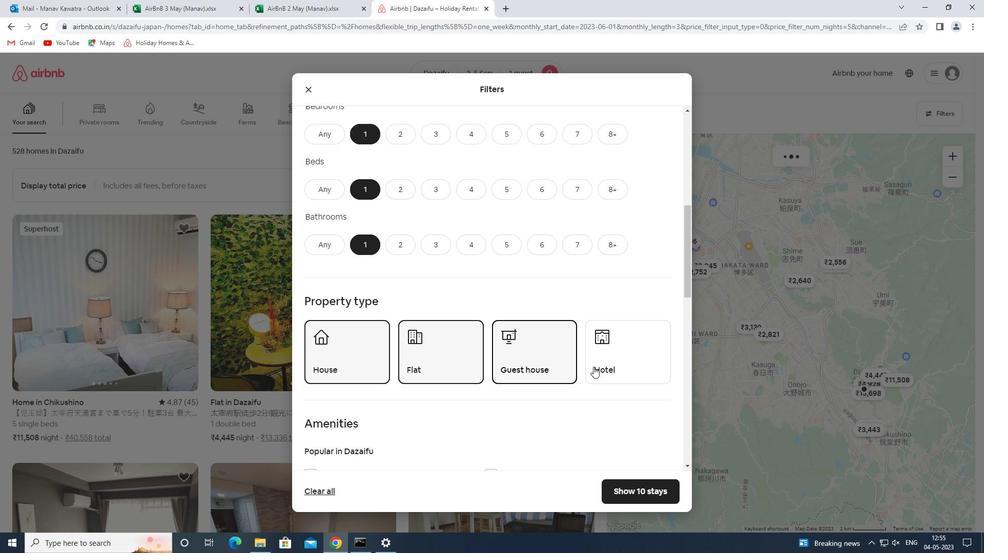 
Action: Mouse pressed left at (624, 359)
Screenshot: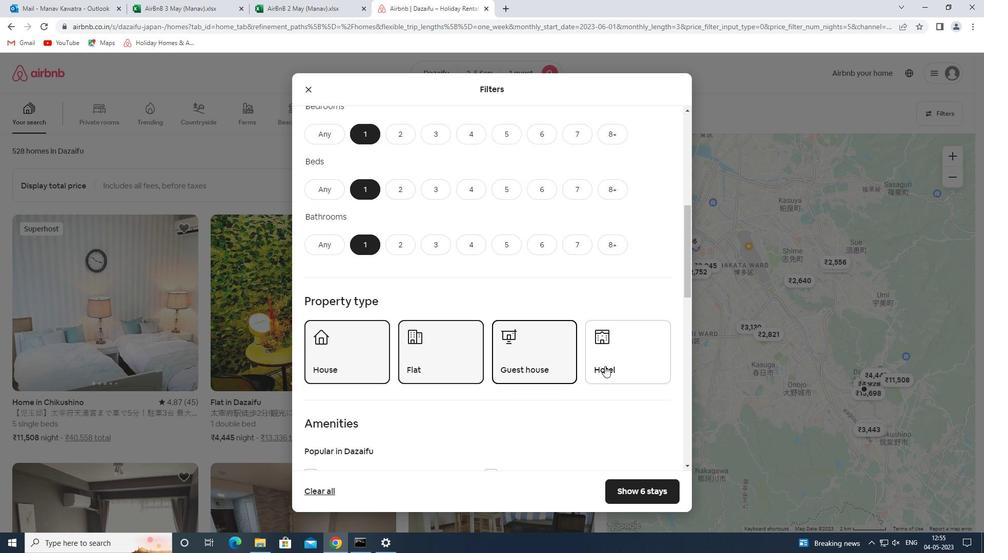 
Action: Mouse moved to (445, 416)
Screenshot: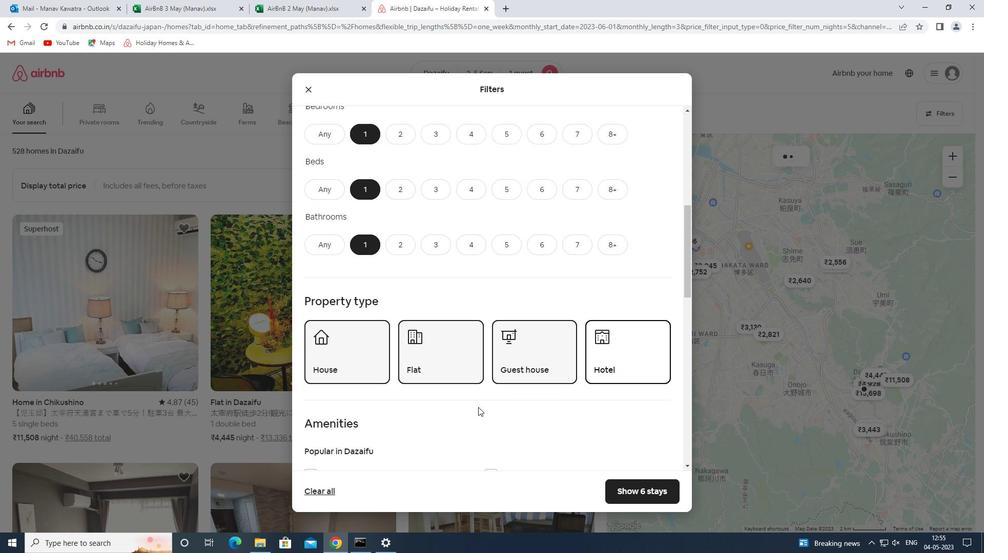 
Action: Mouse scrolled (445, 415) with delta (0, 0)
Screenshot: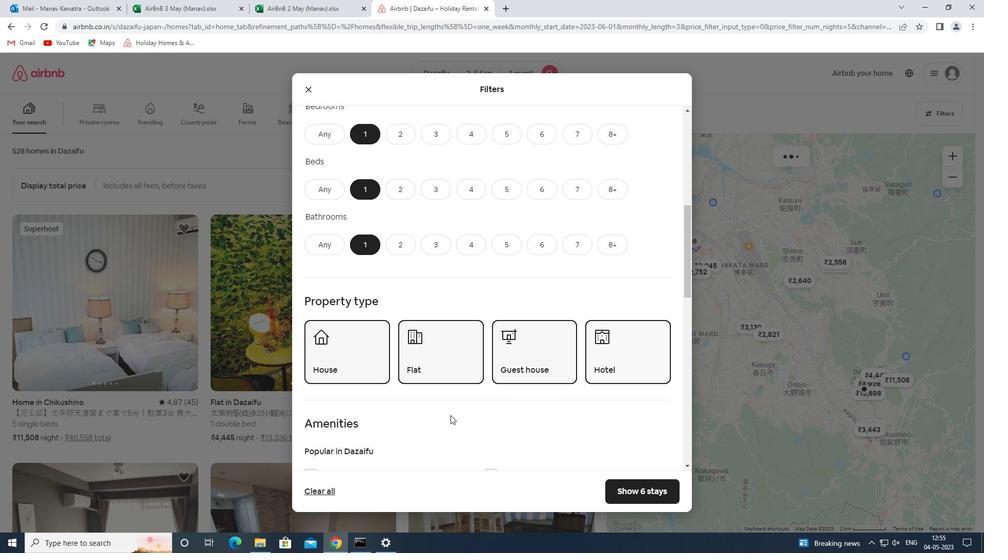 
Action: Mouse moved to (445, 416)
Screenshot: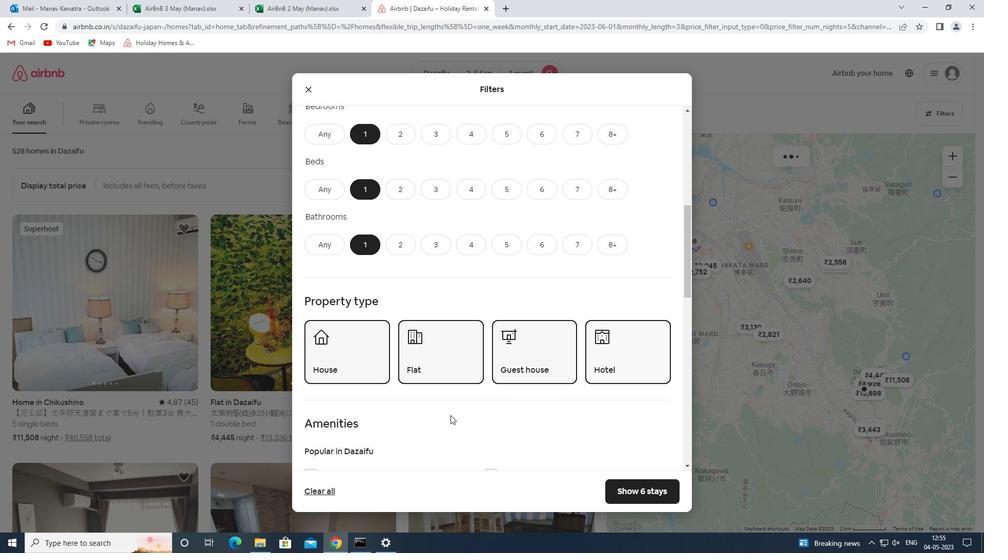 
Action: Mouse scrolled (445, 415) with delta (0, 0)
Screenshot: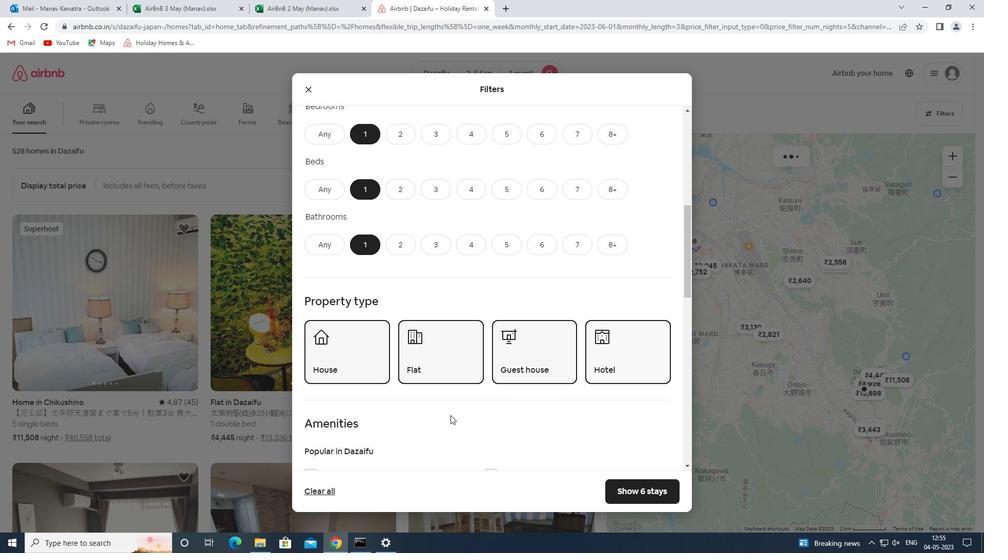 
Action: Mouse scrolled (445, 415) with delta (0, 0)
Screenshot: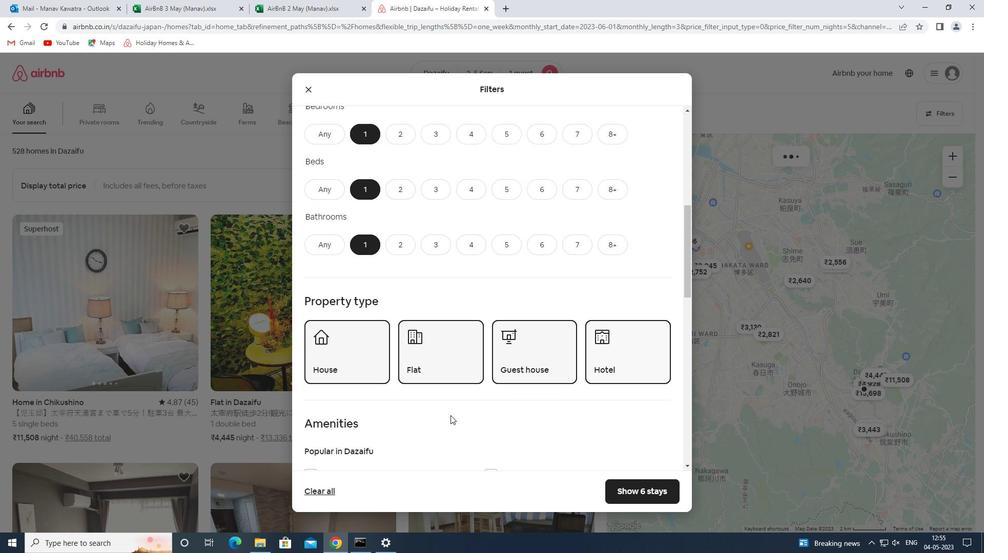 
Action: Mouse scrolled (445, 415) with delta (0, 0)
Screenshot: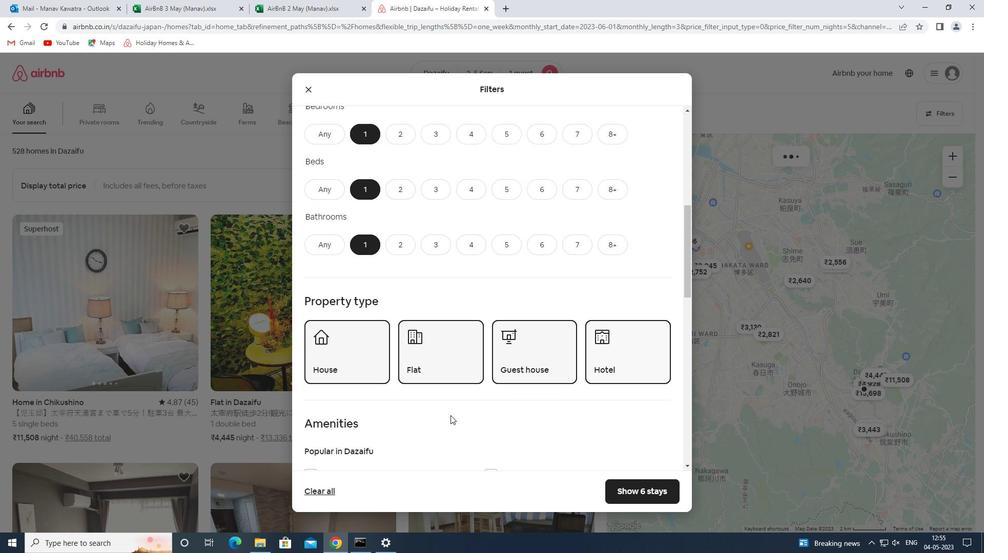 
Action: Mouse scrolled (445, 415) with delta (0, 0)
Screenshot: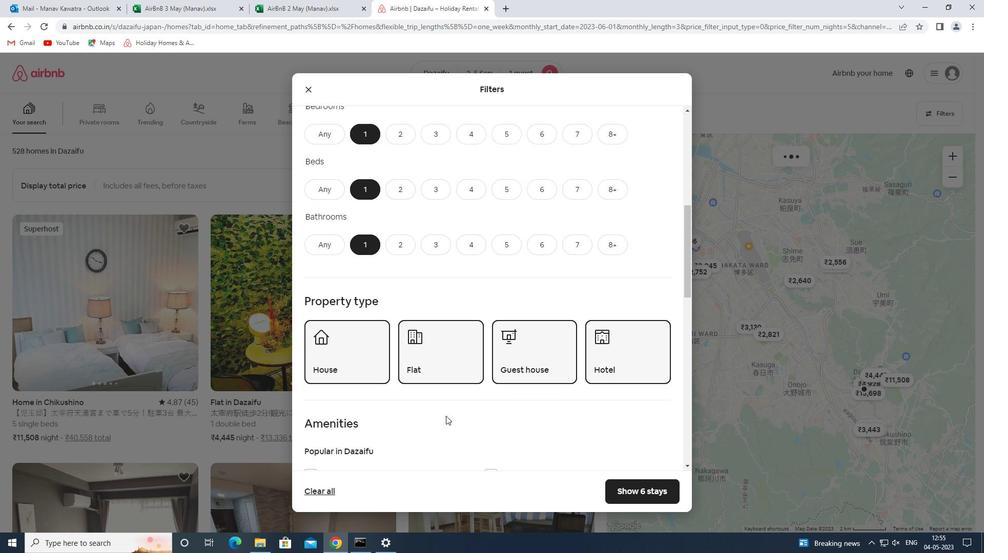 
Action: Mouse moved to (442, 416)
Screenshot: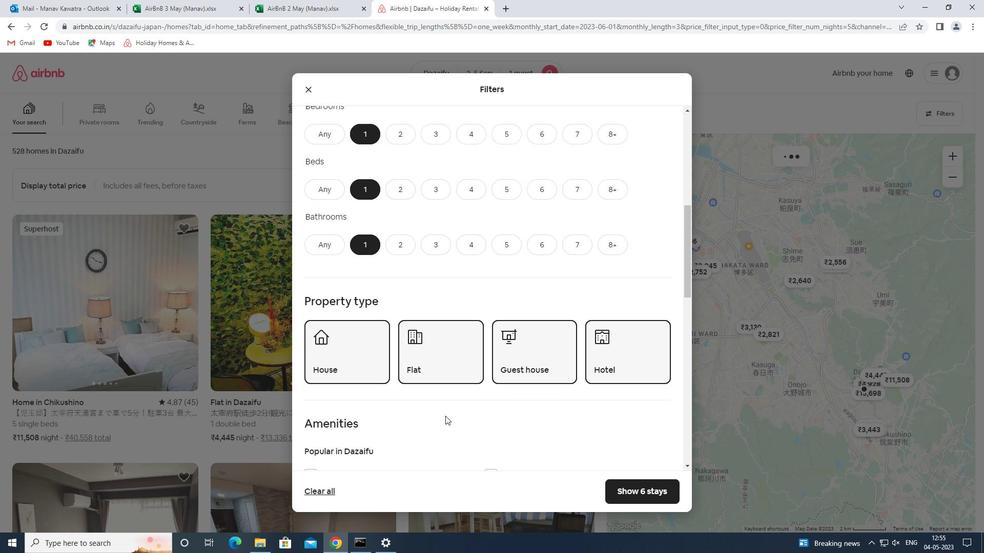 
Action: Mouse scrolled (442, 415) with delta (0, 0)
Screenshot: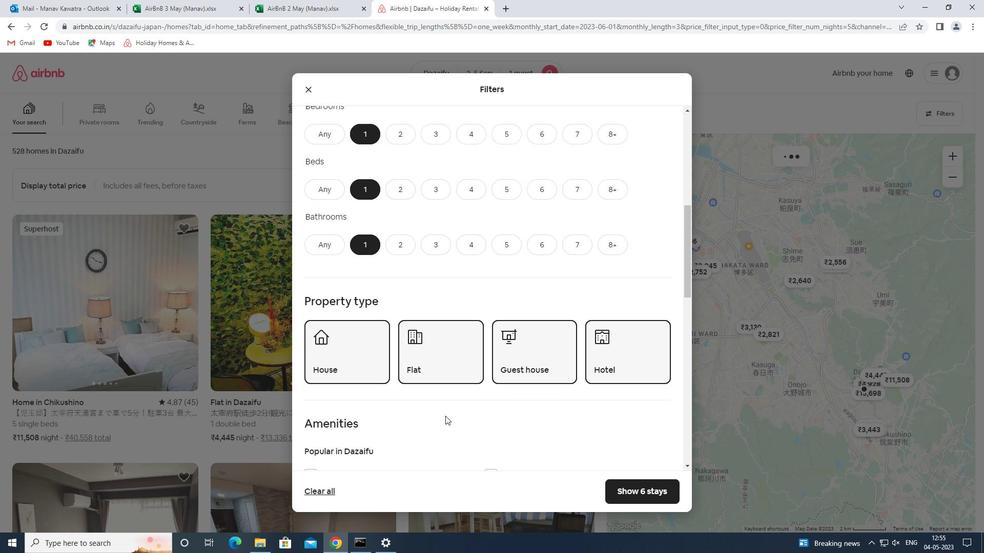 
Action: Mouse moved to (509, 160)
Screenshot: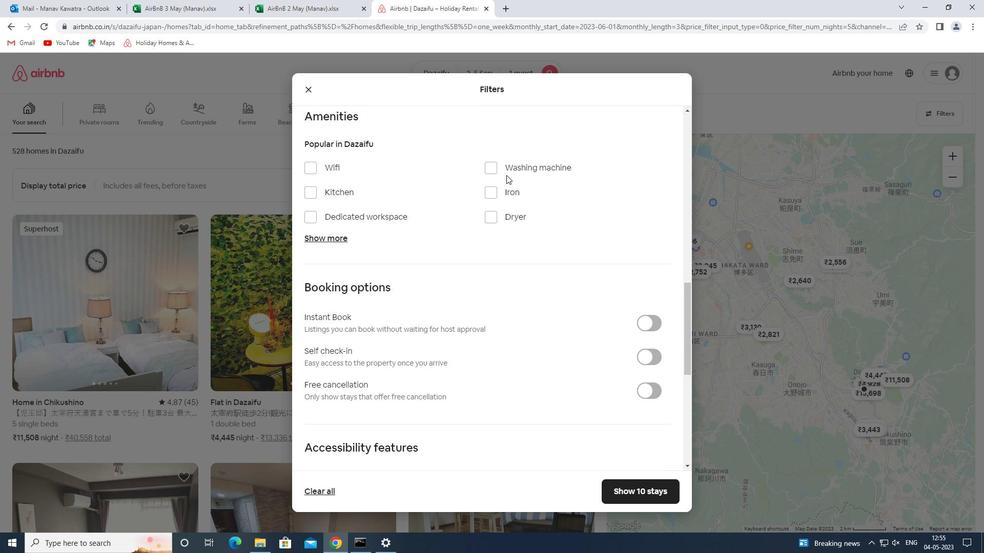 
Action: Mouse pressed left at (509, 160)
Screenshot: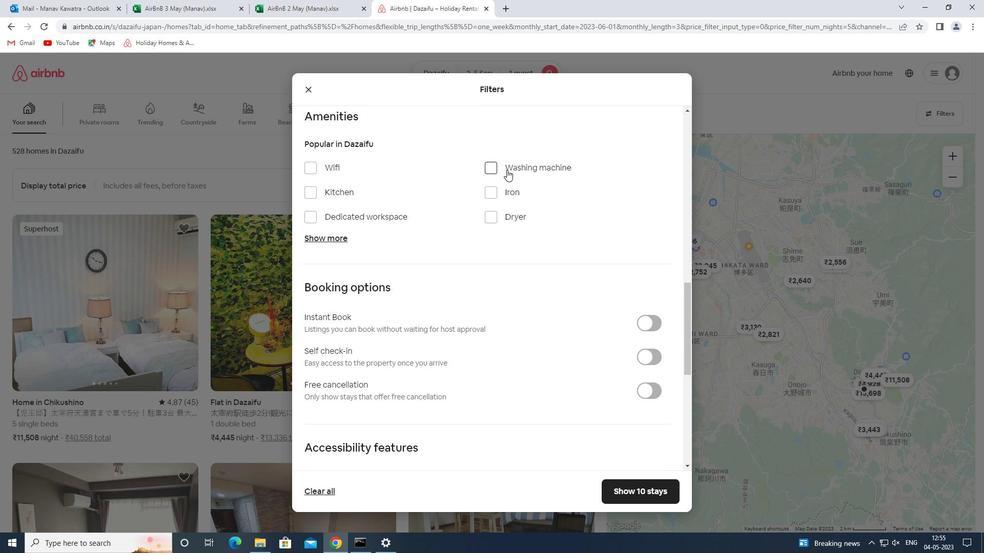 
Action: Mouse moved to (514, 169)
Screenshot: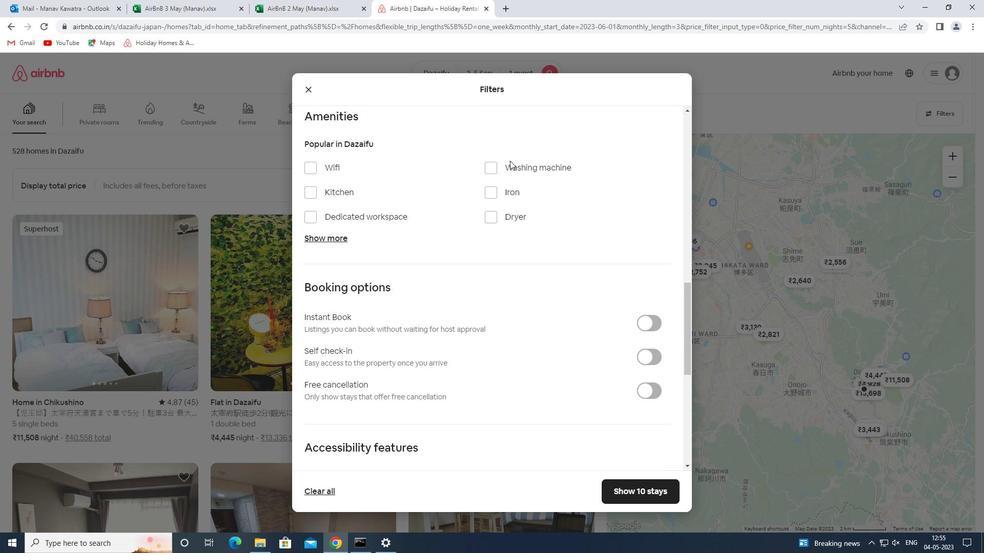 
Action: Mouse pressed left at (514, 169)
Screenshot: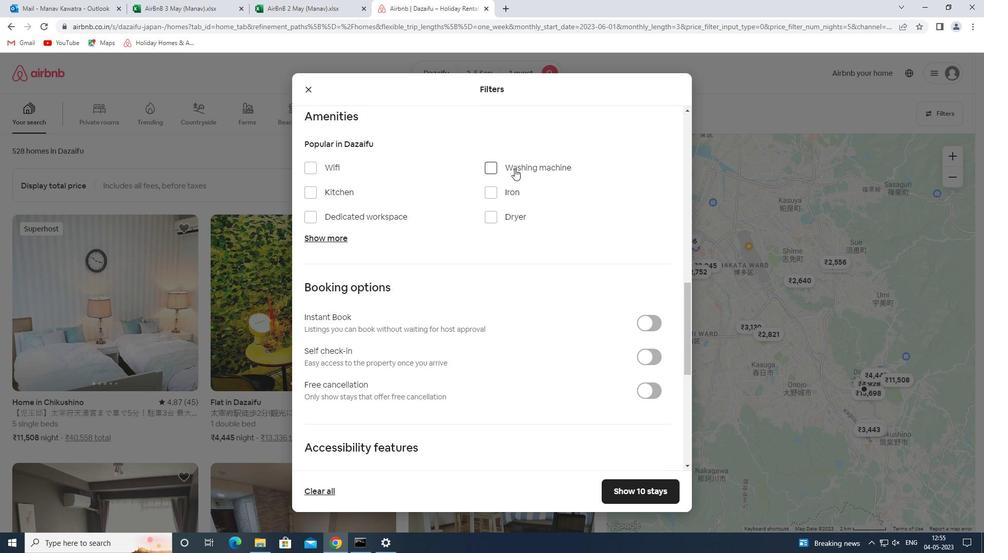 
Action: Mouse moved to (649, 358)
Screenshot: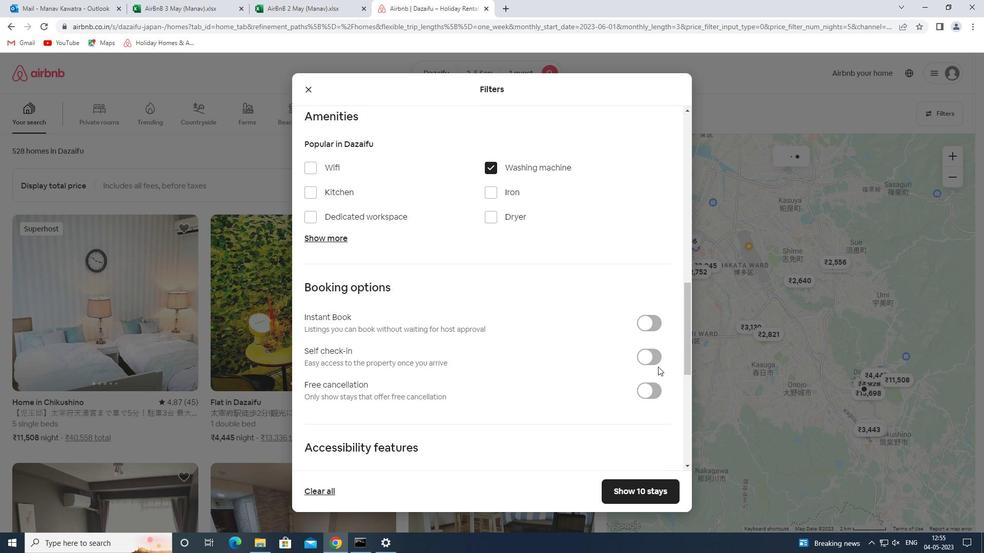 
Action: Mouse pressed left at (649, 358)
Screenshot: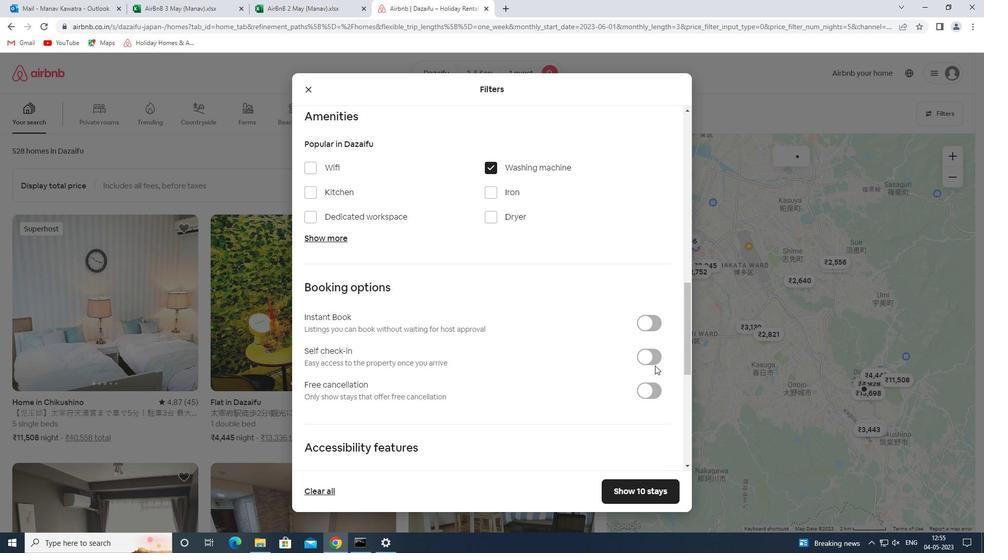
Action: Mouse moved to (545, 297)
Screenshot: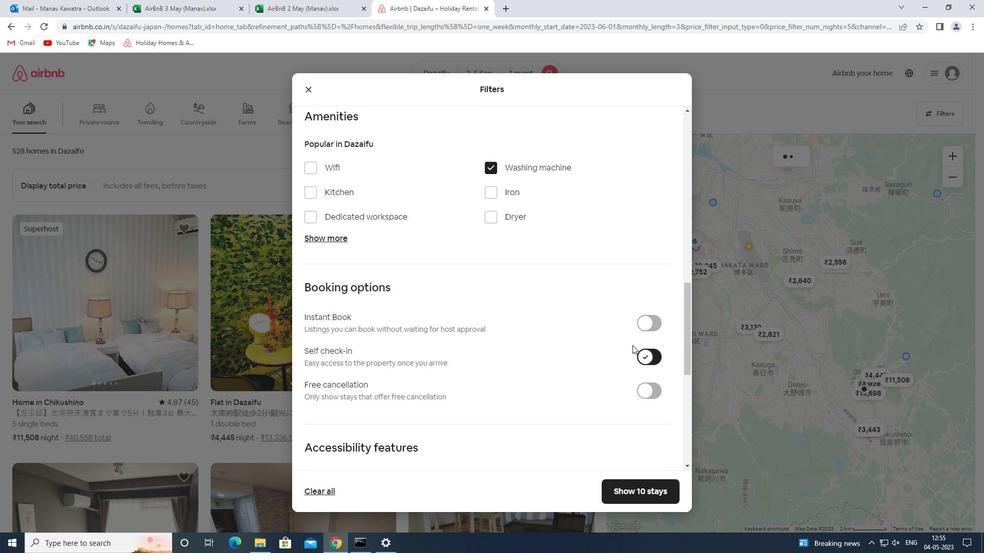 
Action: Mouse scrolled (545, 296) with delta (0, 0)
Screenshot: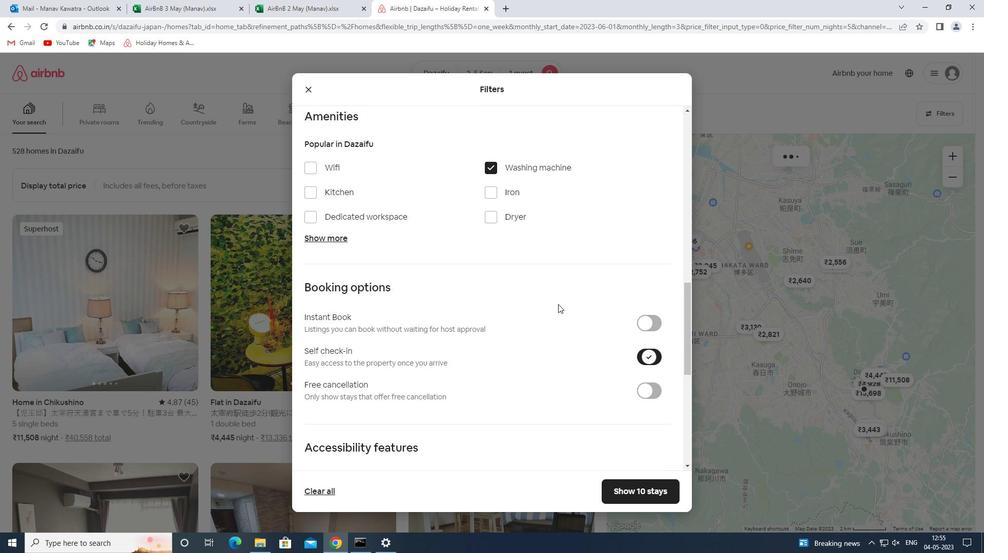 
Action: Mouse moved to (545, 297)
Screenshot: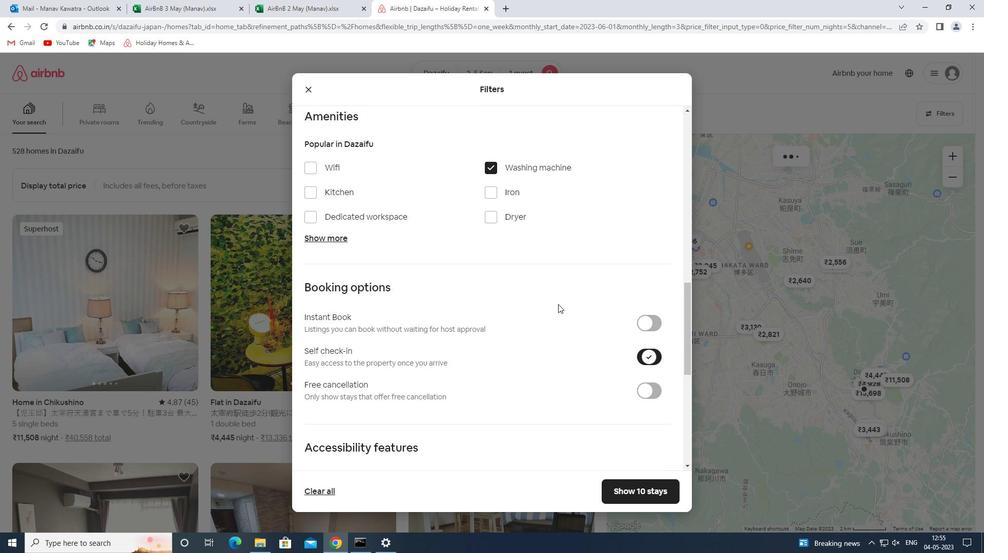 
Action: Mouse scrolled (545, 296) with delta (0, 0)
Screenshot: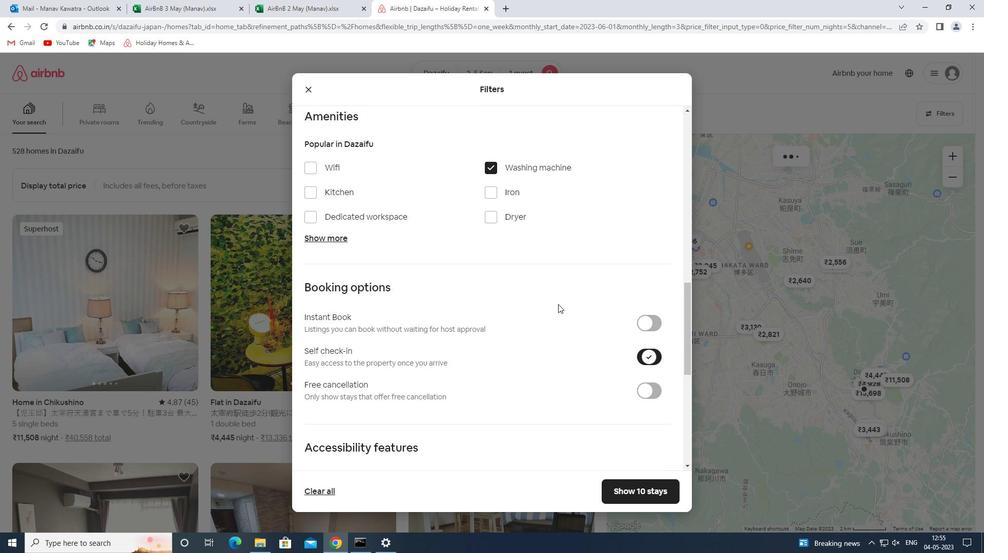 
Action: Mouse scrolled (545, 296) with delta (0, 0)
Screenshot: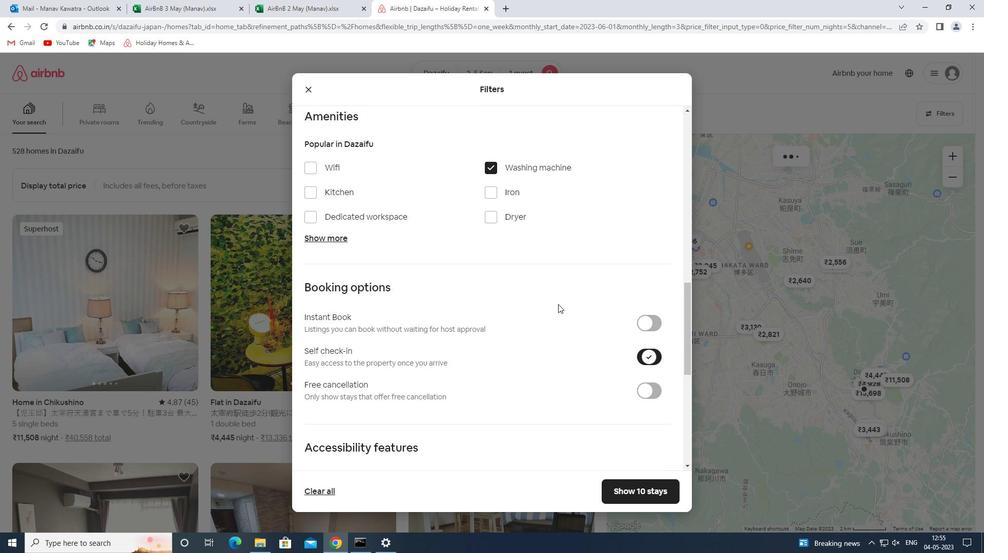 
Action: Mouse scrolled (545, 296) with delta (0, 0)
Screenshot: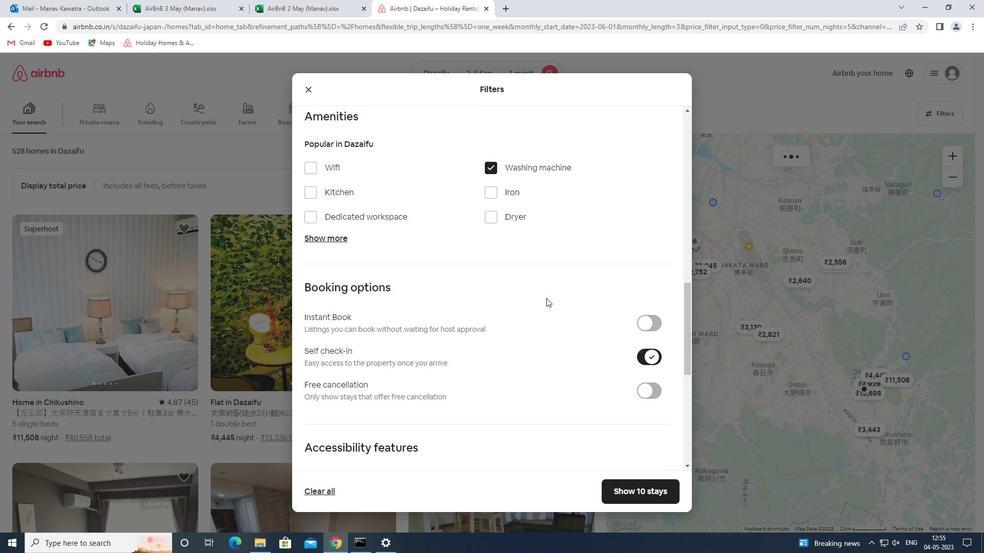 
Action: Mouse moved to (545, 297)
Screenshot: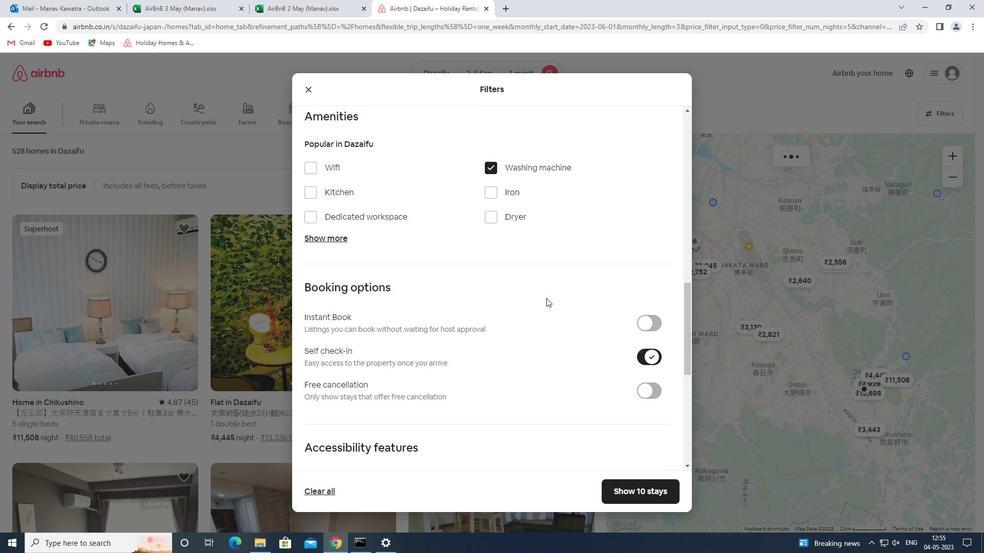 
Action: Mouse scrolled (545, 296) with delta (0, 0)
Screenshot: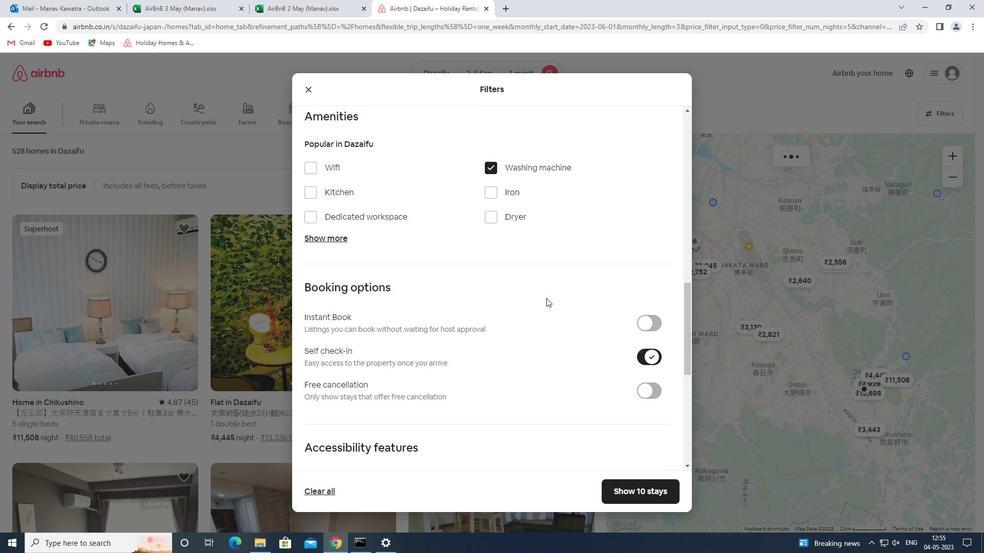 
Action: Mouse moved to (544, 297)
Screenshot: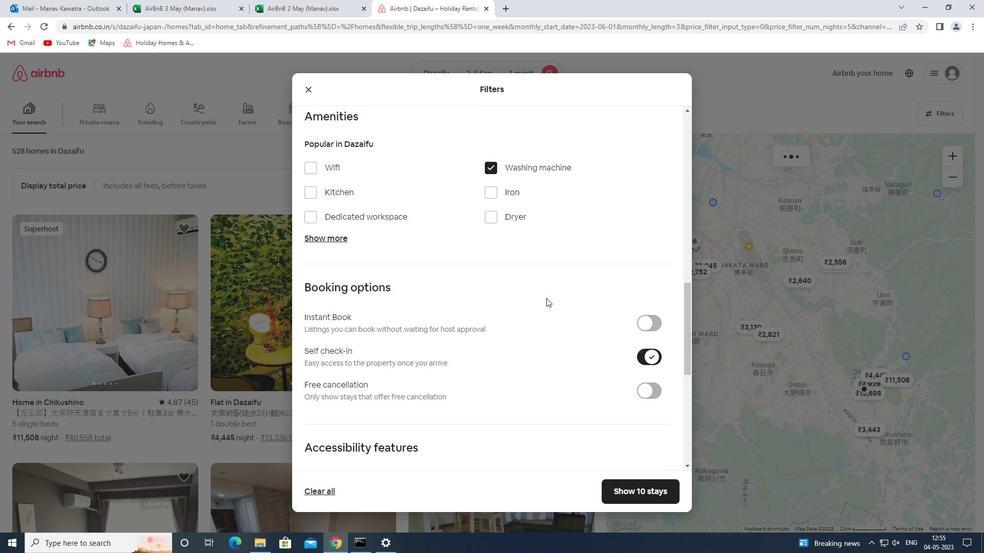 
Action: Mouse scrolled (544, 296) with delta (0, 0)
Screenshot: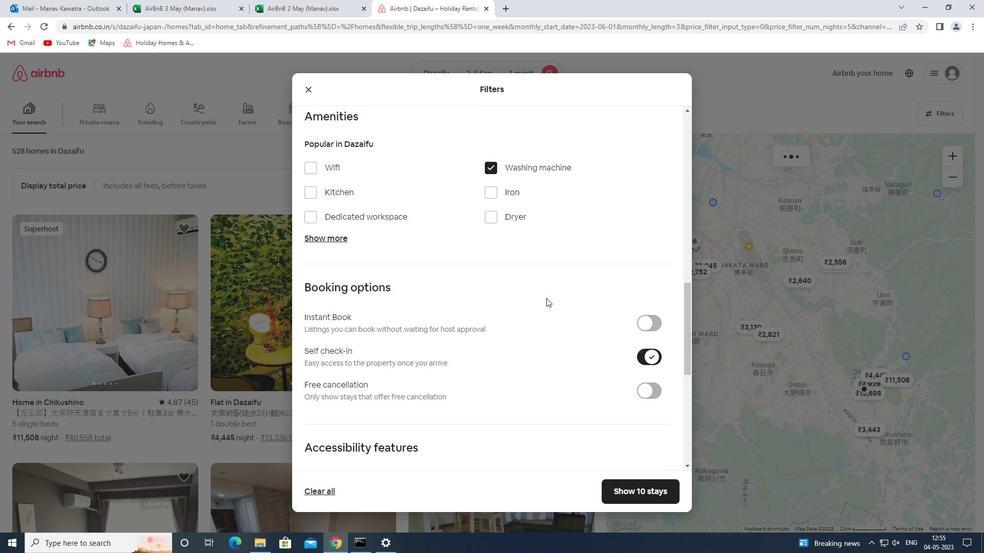 
Action: Mouse moved to (539, 299)
Screenshot: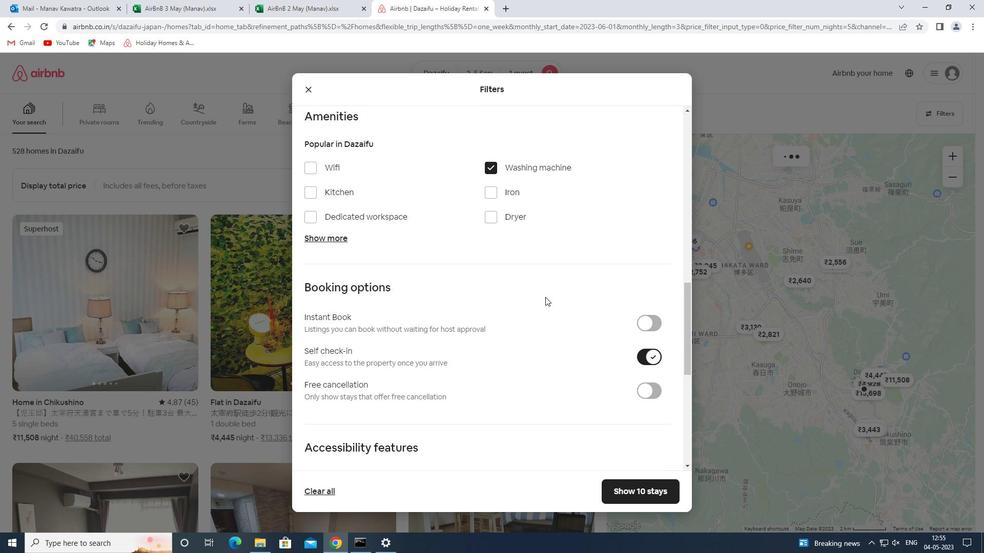 
Action: Mouse scrolled (539, 299) with delta (0, 0)
Screenshot: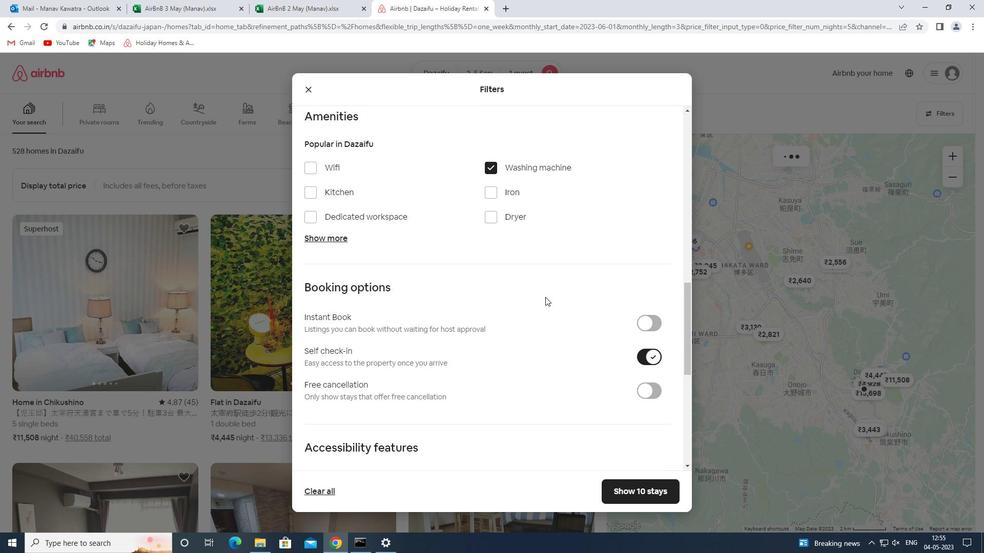
Action: Mouse moved to (332, 396)
Screenshot: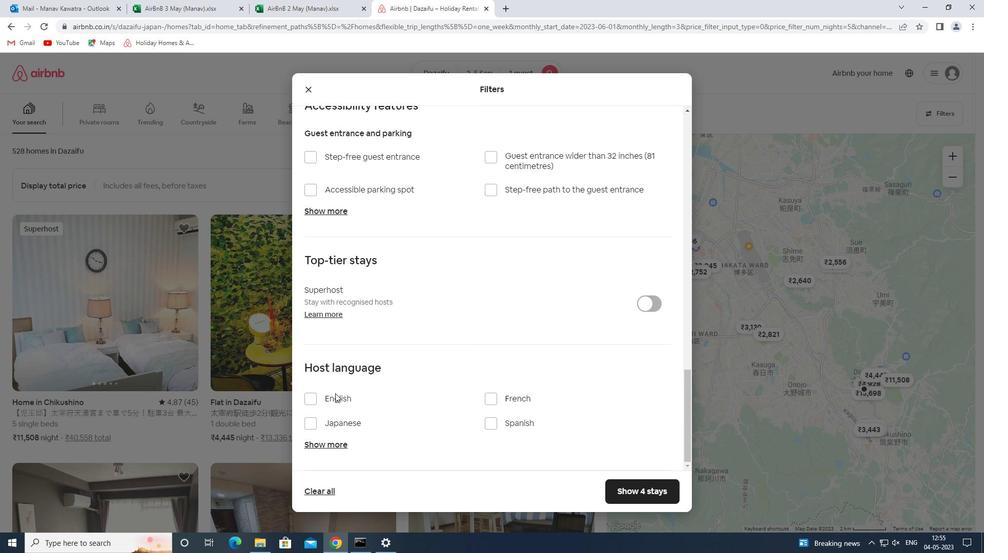 
Action: Mouse pressed left at (332, 396)
Screenshot: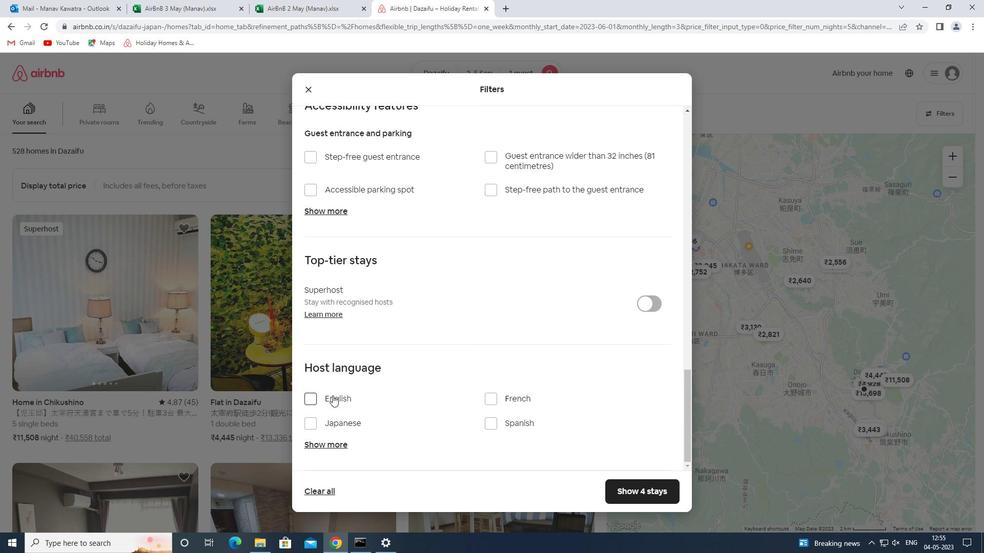 
Action: Mouse moved to (624, 488)
Screenshot: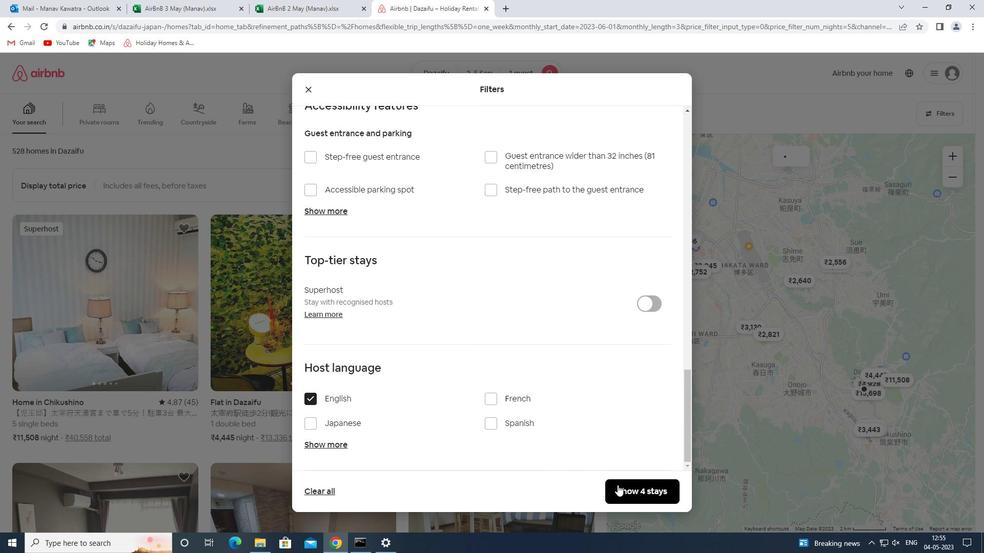 
Action: Mouse pressed left at (624, 488)
Screenshot: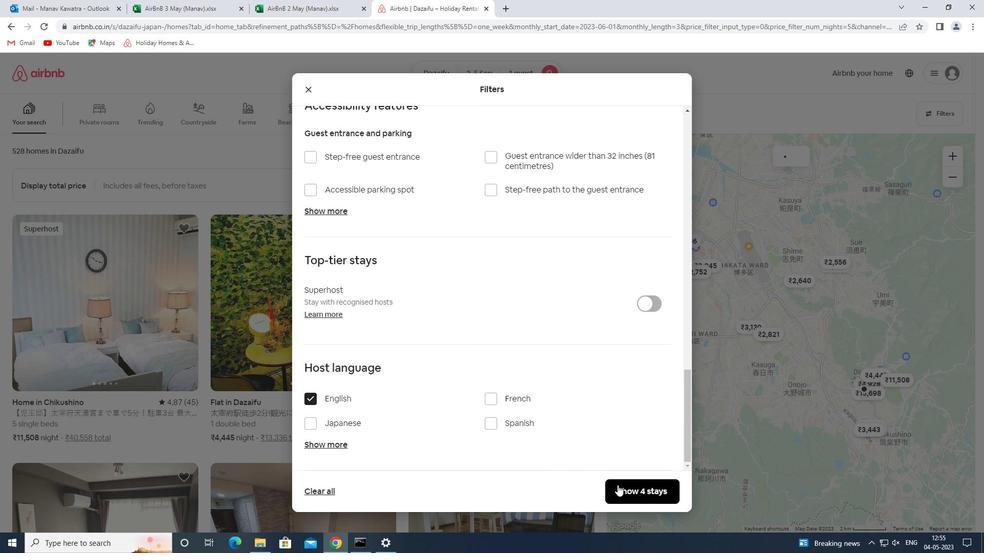 
Action: Mouse moved to (624, 468)
Screenshot: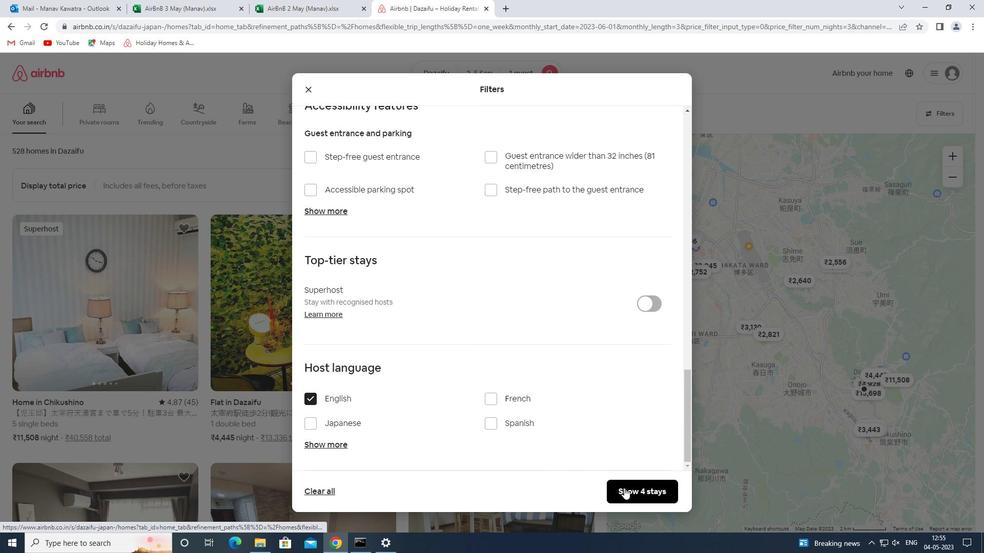 
